 Task: Create a due date automation trigger when advanced on, on the tuesday before a card is due add checklist with checklist "Resume" incomplete at 11:00 AM.
Action: Mouse moved to (853, 261)
Screenshot: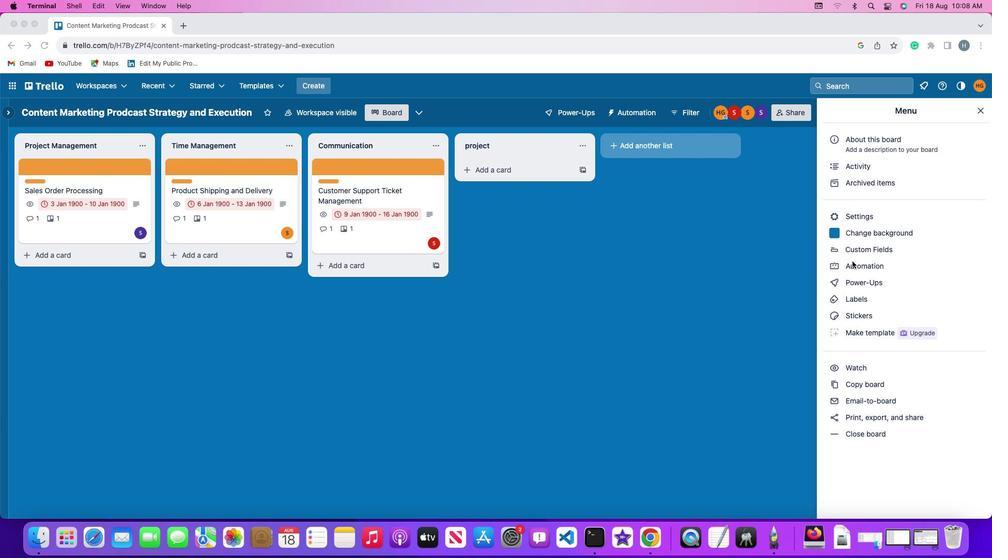 
Action: Mouse pressed left at (853, 261)
Screenshot: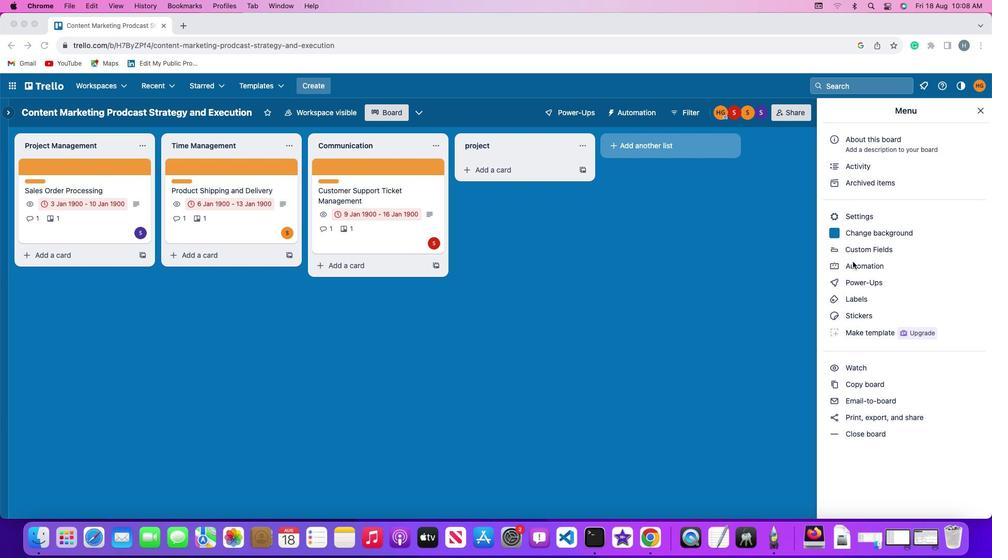
Action: Mouse moved to (853, 261)
Screenshot: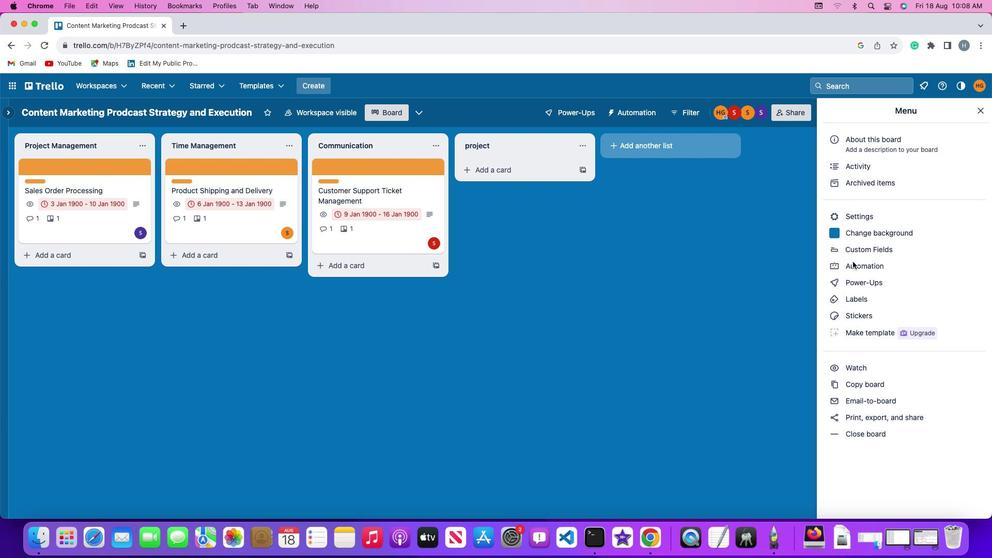 
Action: Mouse pressed left at (853, 261)
Screenshot: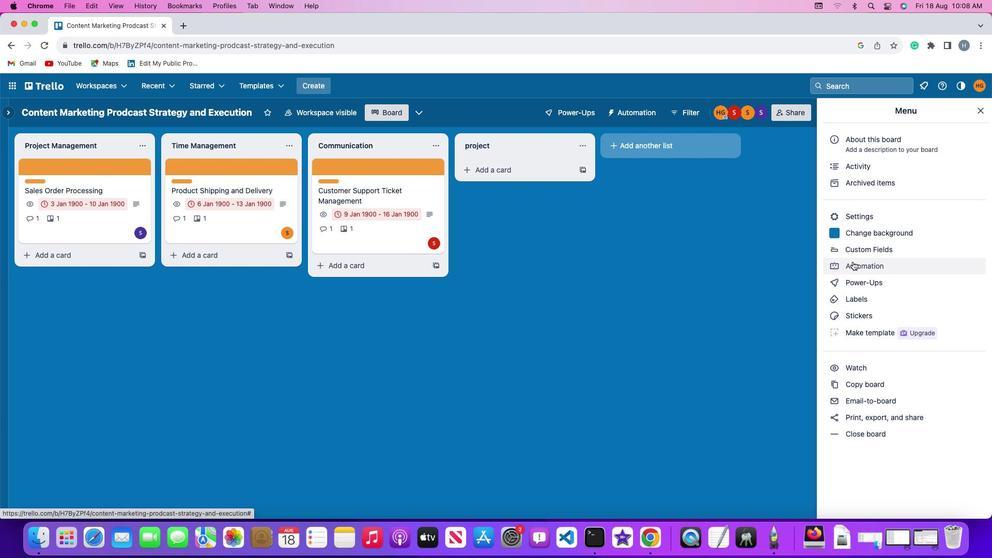 
Action: Mouse moved to (58, 242)
Screenshot: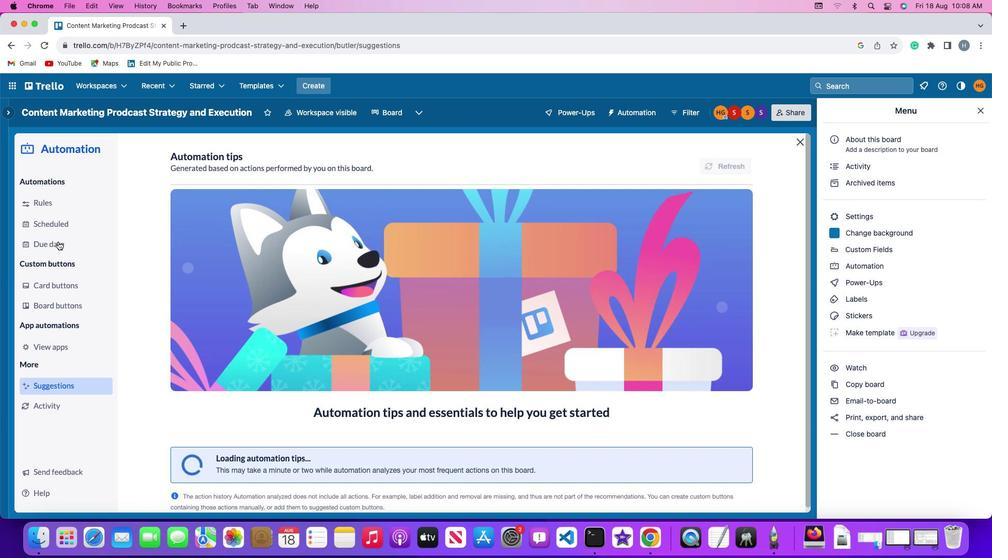
Action: Mouse pressed left at (58, 242)
Screenshot: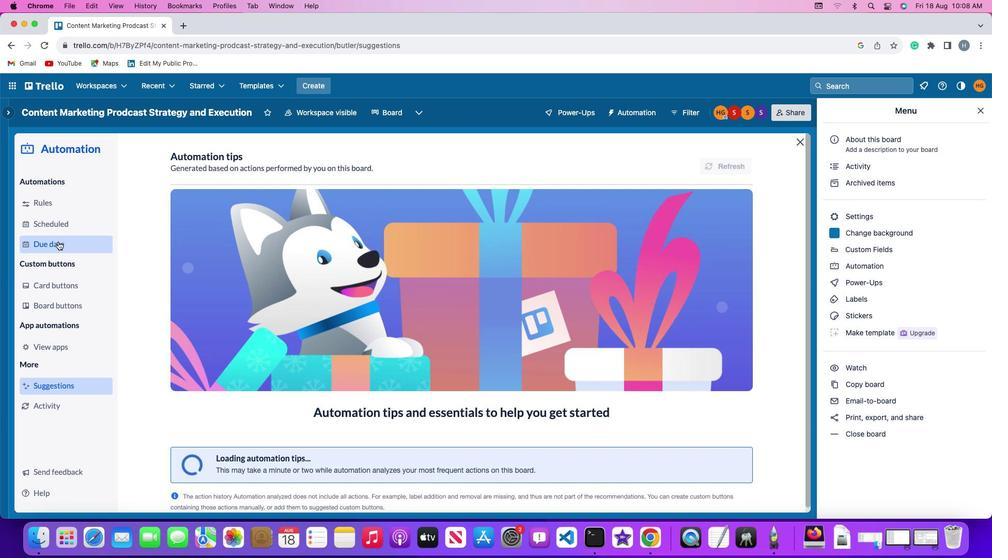 
Action: Mouse moved to (709, 159)
Screenshot: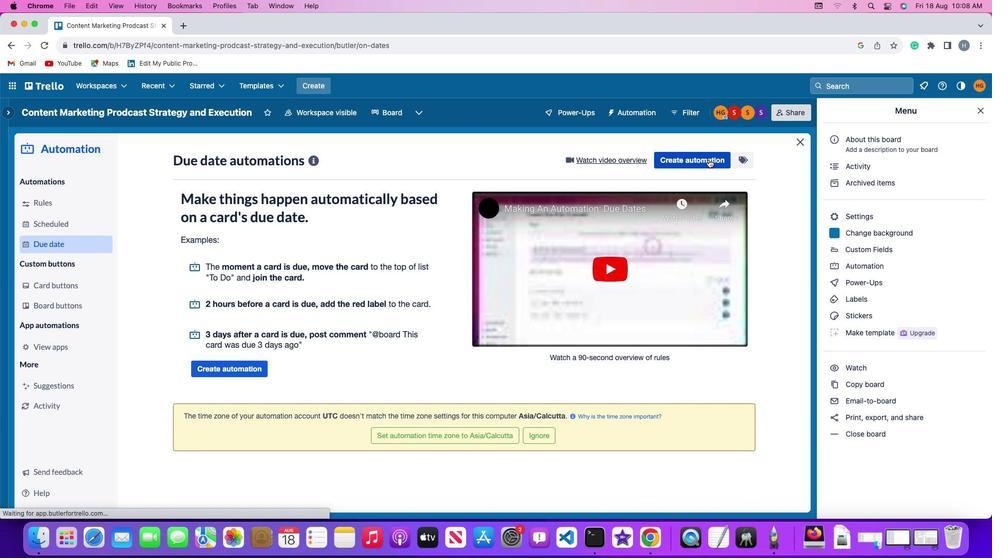 
Action: Mouse pressed left at (709, 159)
Screenshot: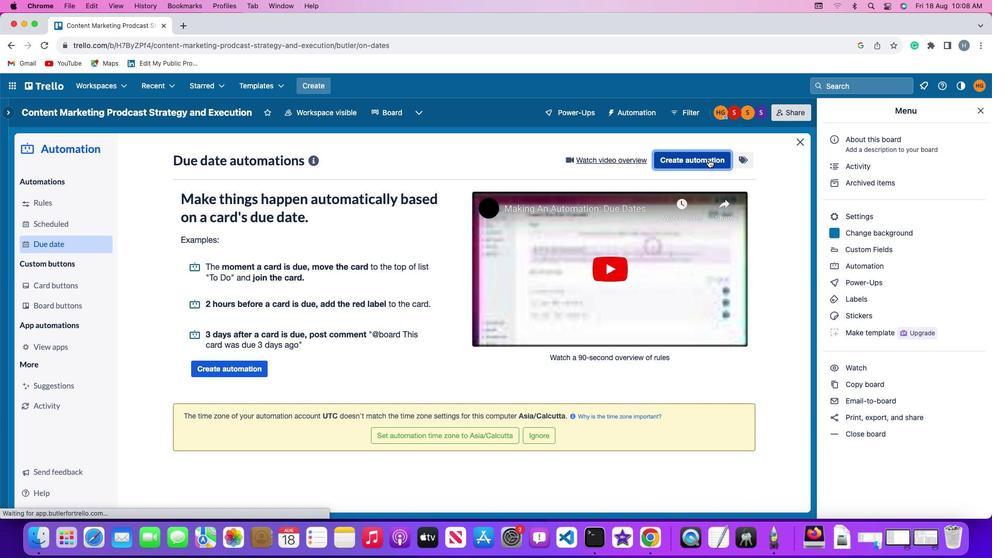 
Action: Mouse moved to (189, 262)
Screenshot: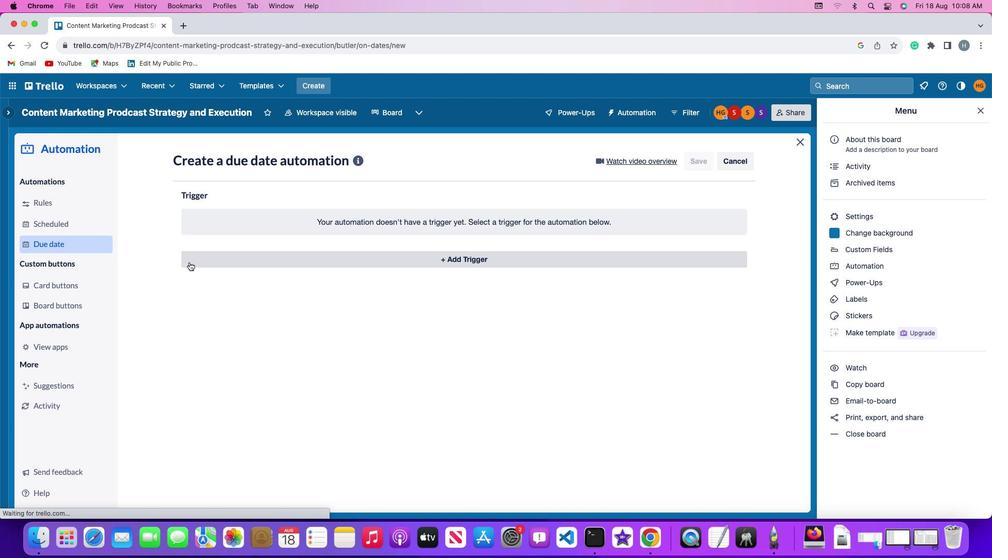 
Action: Mouse pressed left at (189, 262)
Screenshot: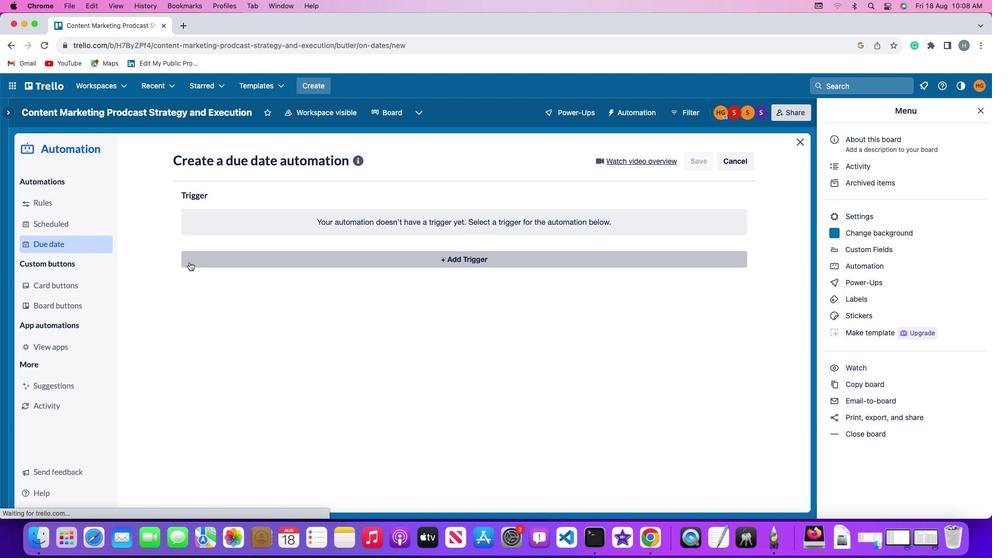 
Action: Mouse moved to (223, 447)
Screenshot: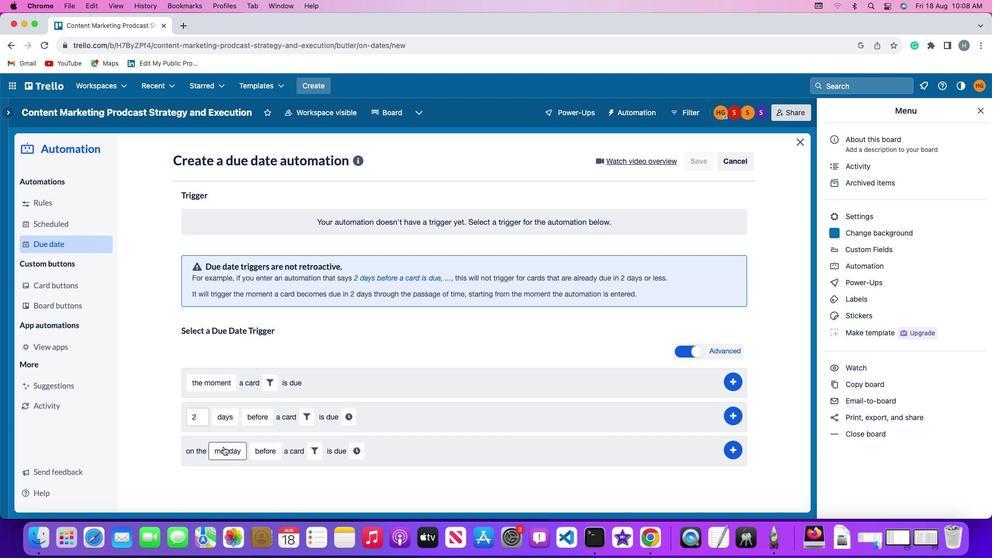 
Action: Mouse pressed left at (223, 447)
Screenshot: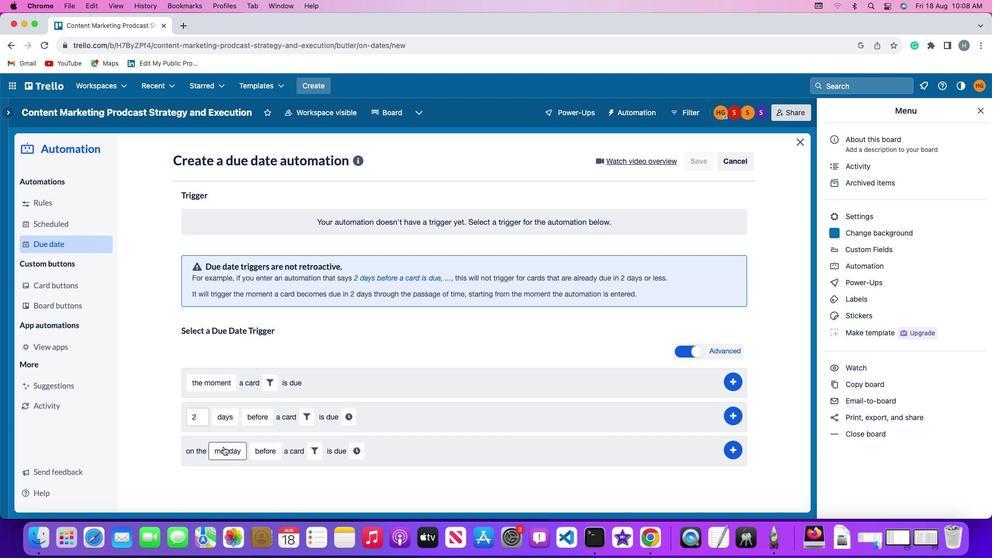 
Action: Mouse moved to (243, 330)
Screenshot: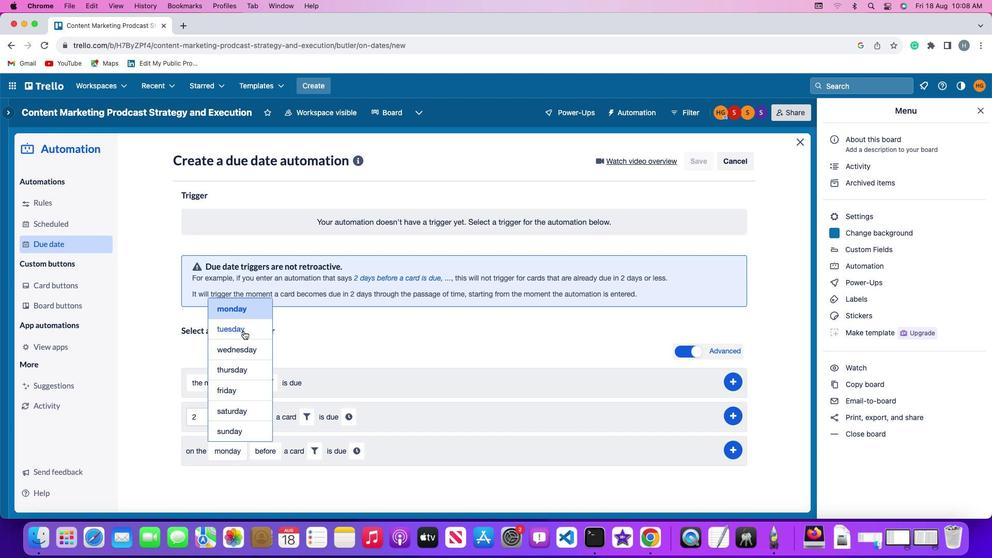 
Action: Mouse pressed left at (243, 330)
Screenshot: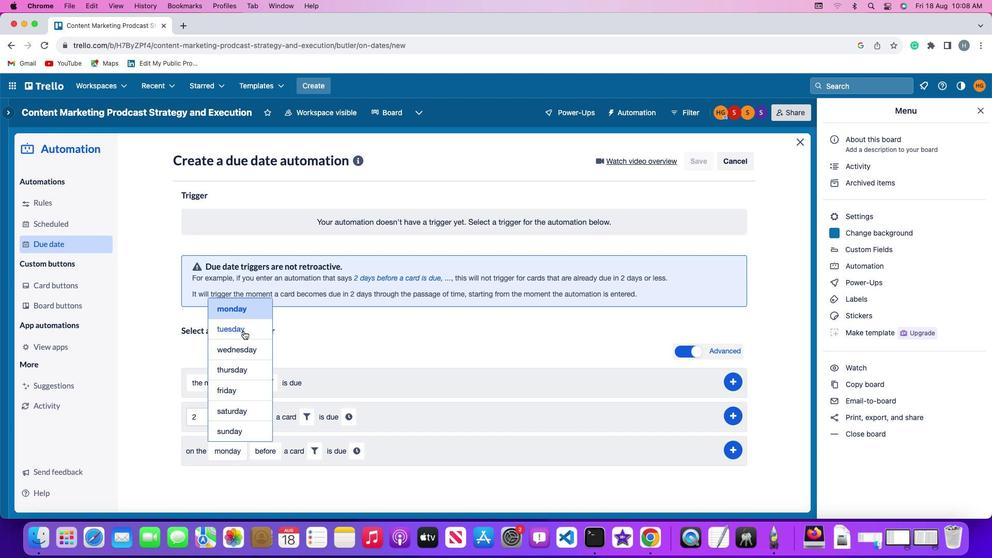 
Action: Mouse moved to (259, 445)
Screenshot: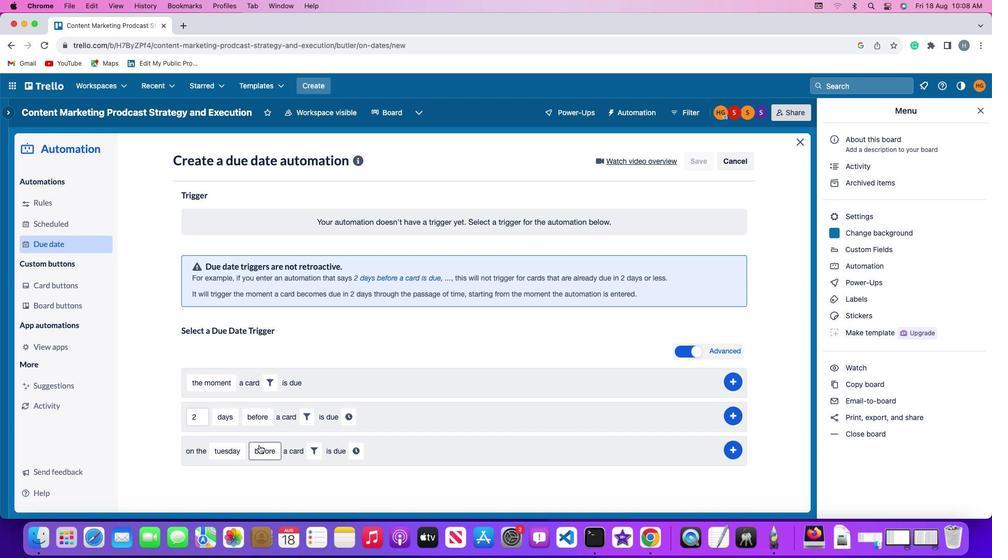 
Action: Mouse pressed left at (259, 445)
Screenshot: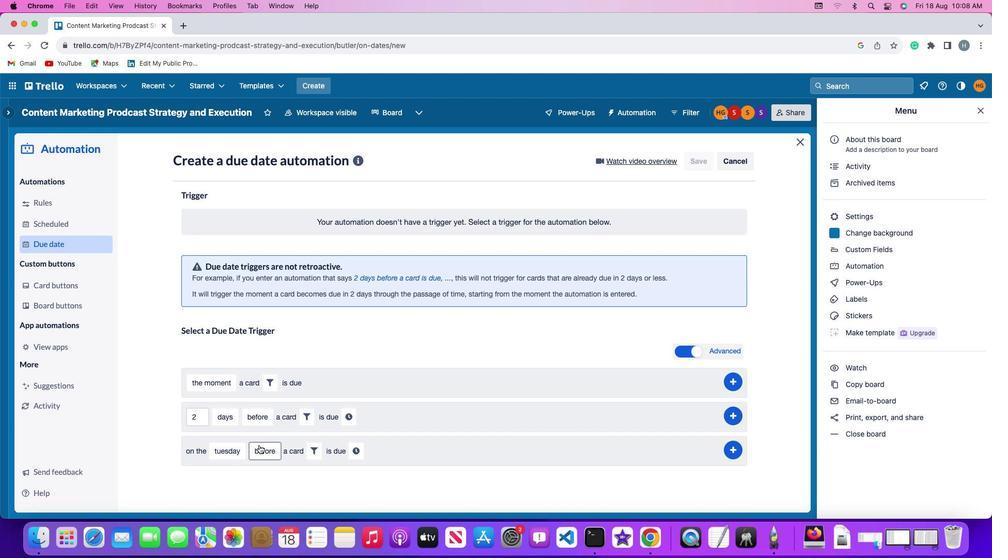 
Action: Mouse moved to (278, 369)
Screenshot: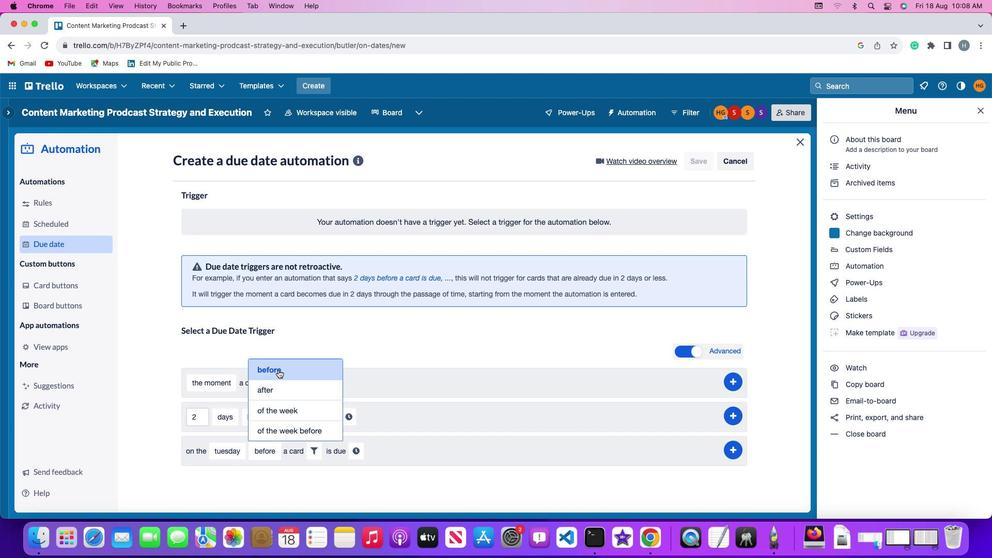 
Action: Mouse pressed left at (278, 369)
Screenshot: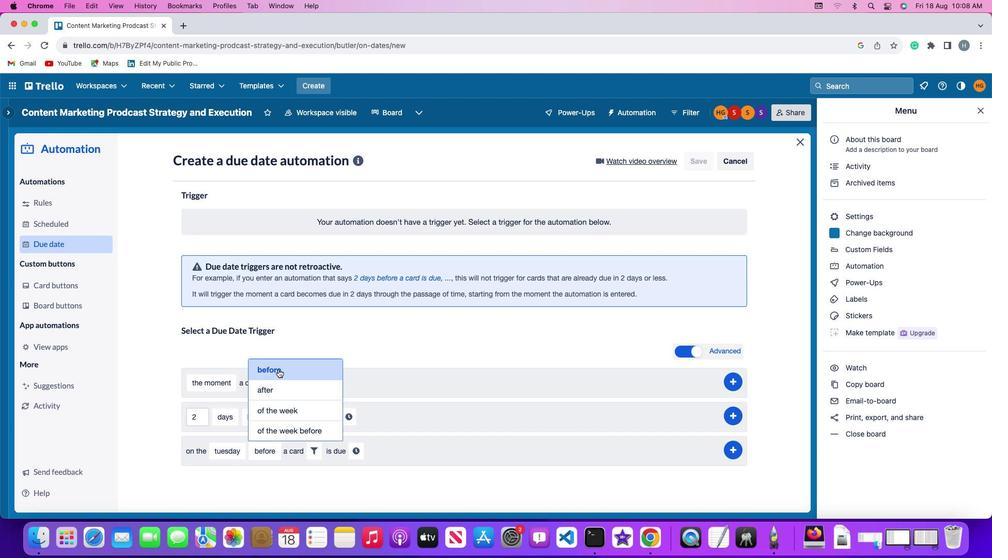 
Action: Mouse moved to (312, 448)
Screenshot: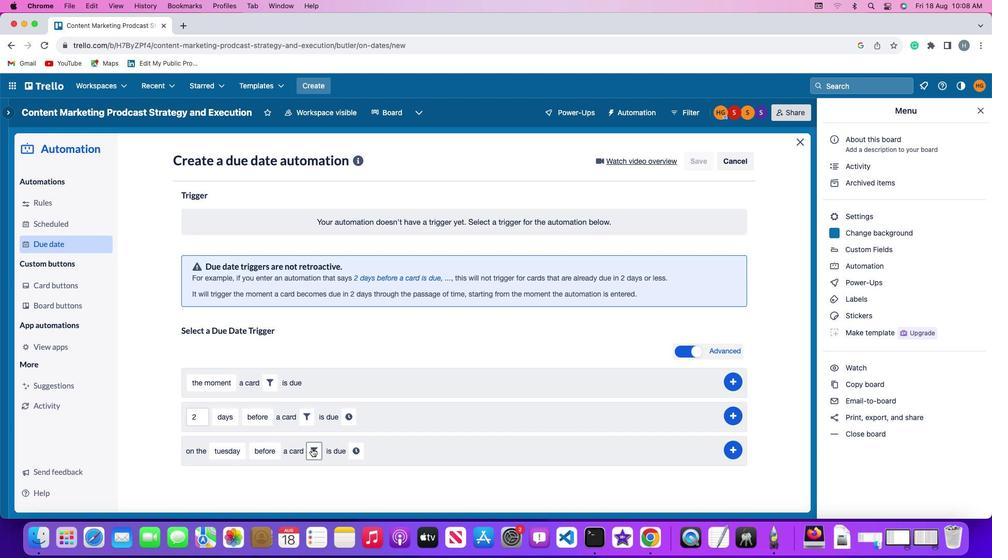 
Action: Mouse pressed left at (312, 448)
Screenshot: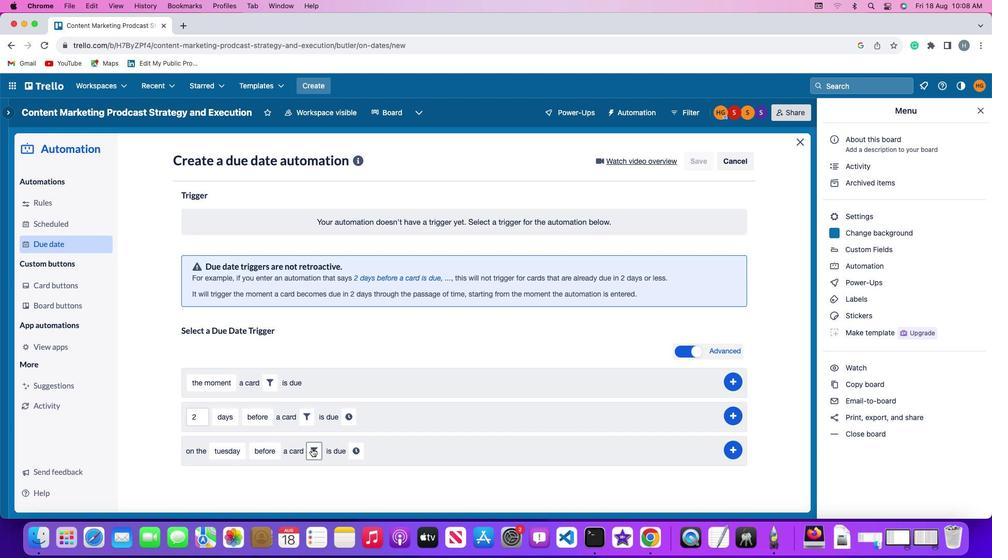 
Action: Mouse moved to (401, 481)
Screenshot: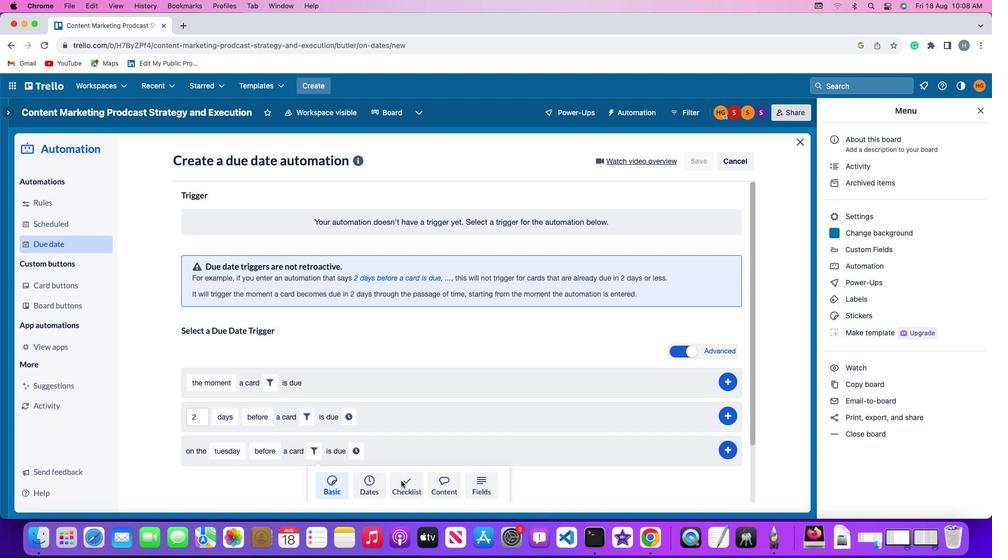 
Action: Mouse pressed left at (401, 481)
Screenshot: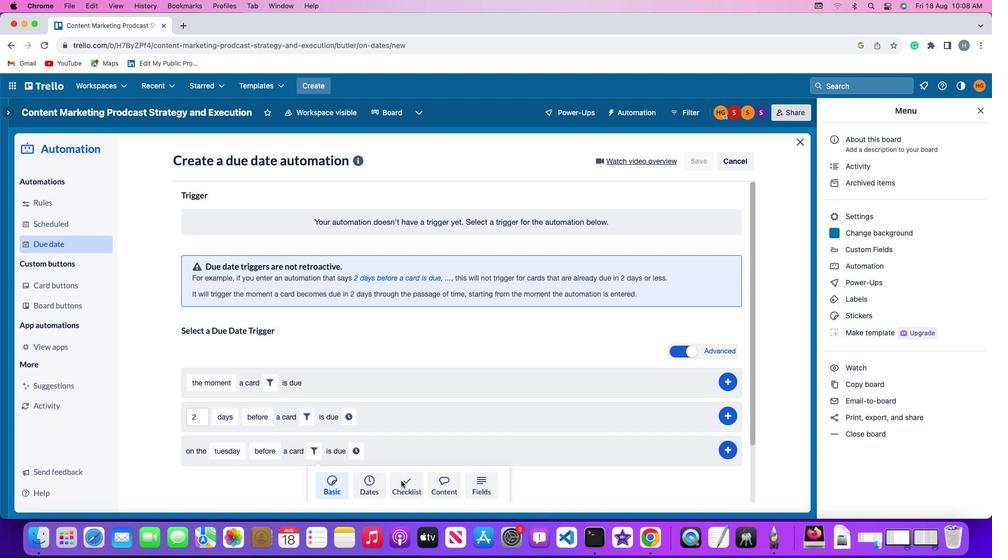 
Action: Mouse moved to (262, 461)
Screenshot: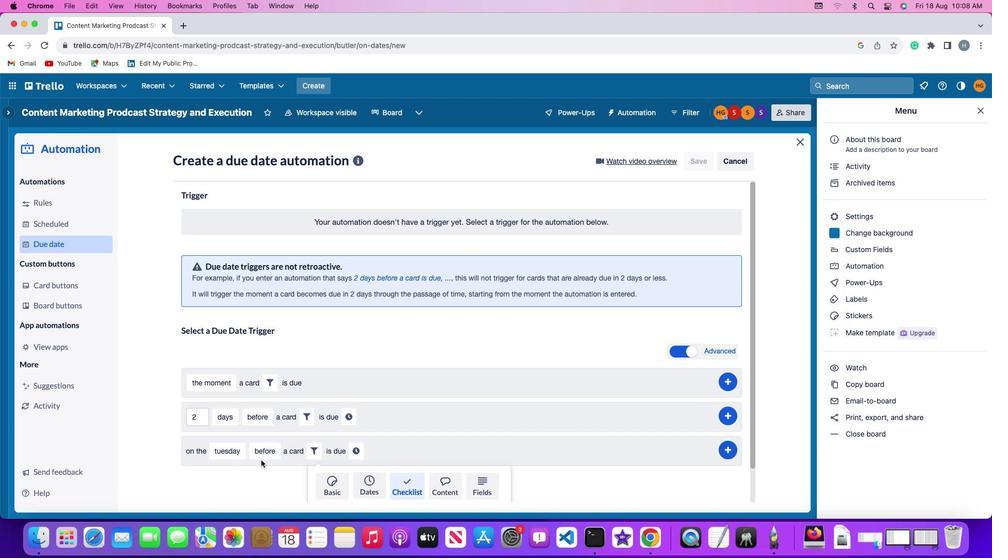 
Action: Mouse scrolled (262, 461) with delta (0, 0)
Screenshot: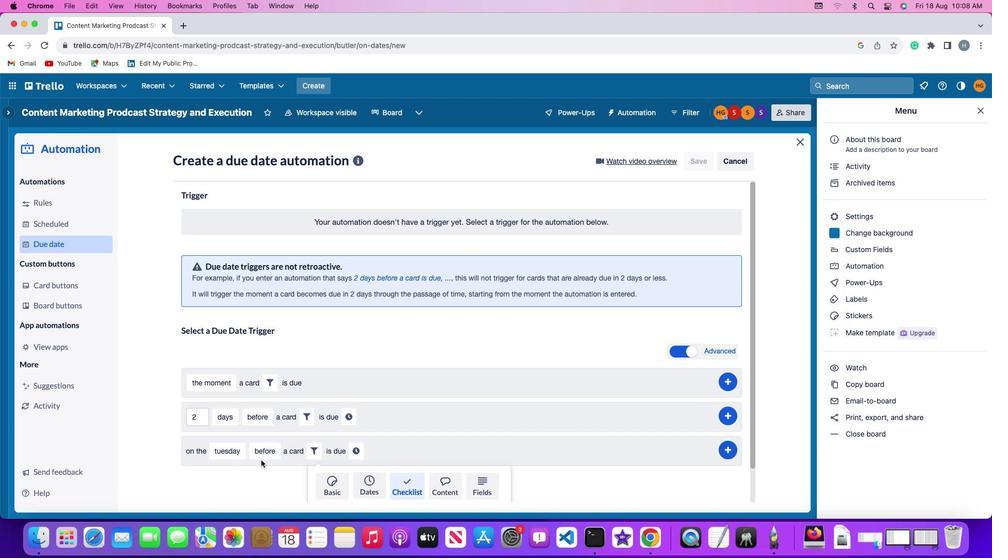 
Action: Mouse moved to (262, 461)
Screenshot: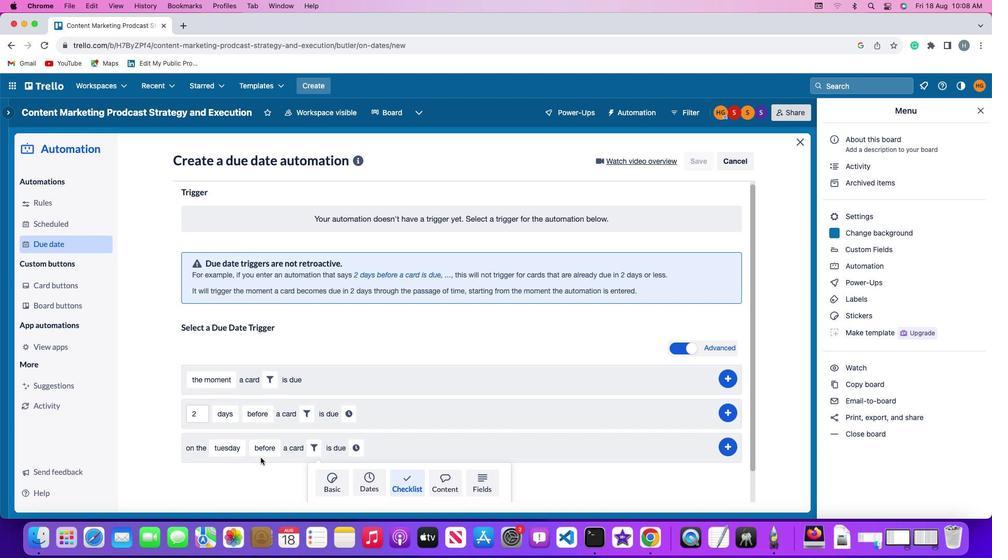
Action: Mouse scrolled (262, 461) with delta (0, 0)
Screenshot: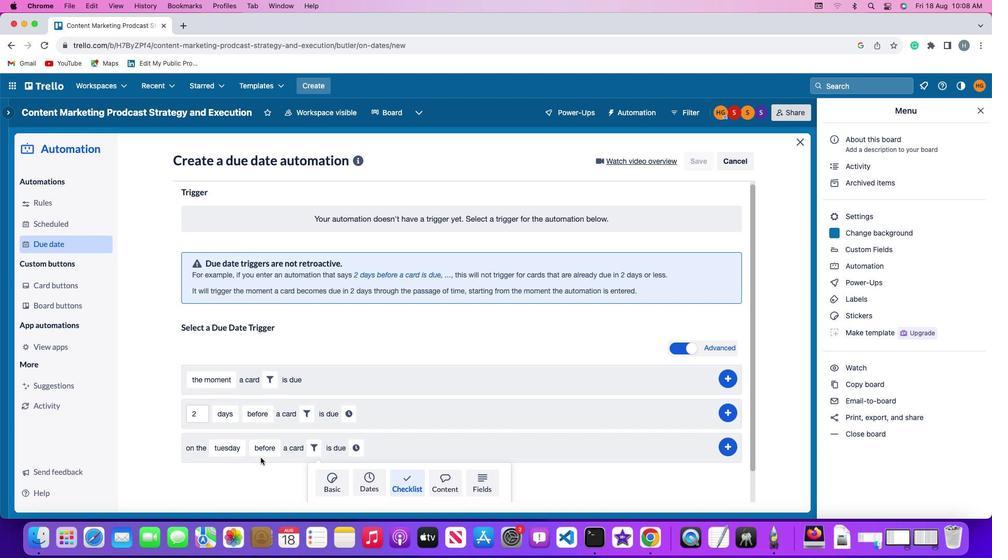 
Action: Mouse moved to (262, 461)
Screenshot: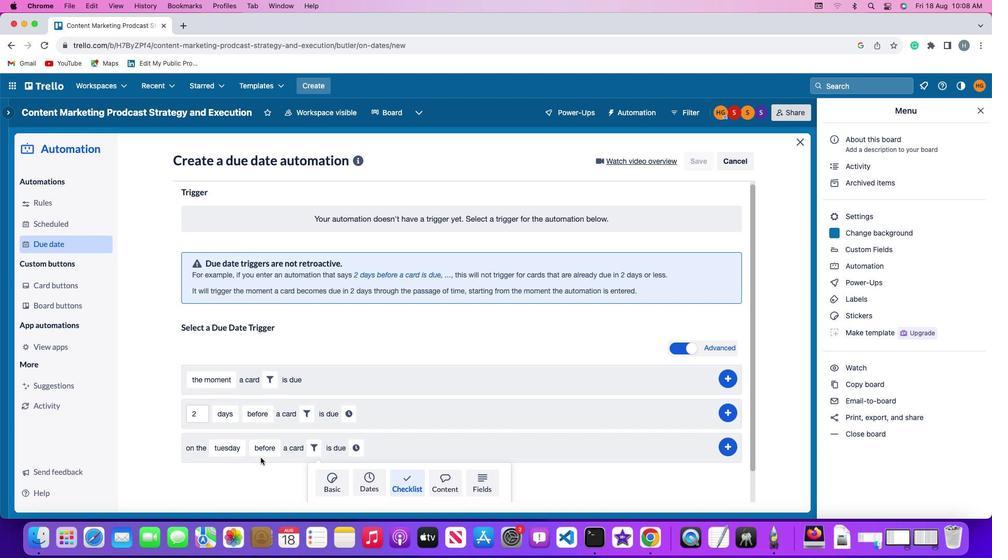 
Action: Mouse scrolled (262, 461) with delta (0, -2)
Screenshot: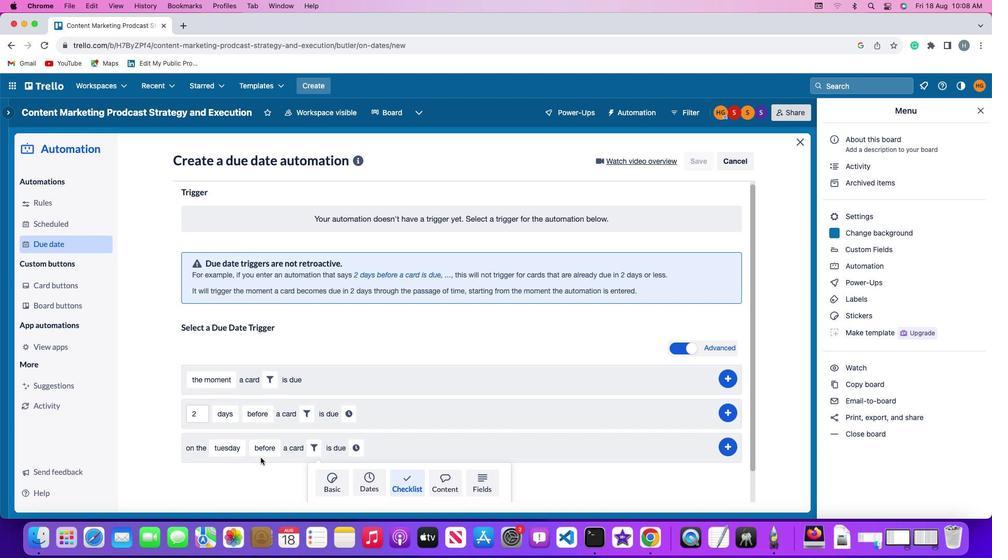 
Action: Mouse moved to (261, 460)
Screenshot: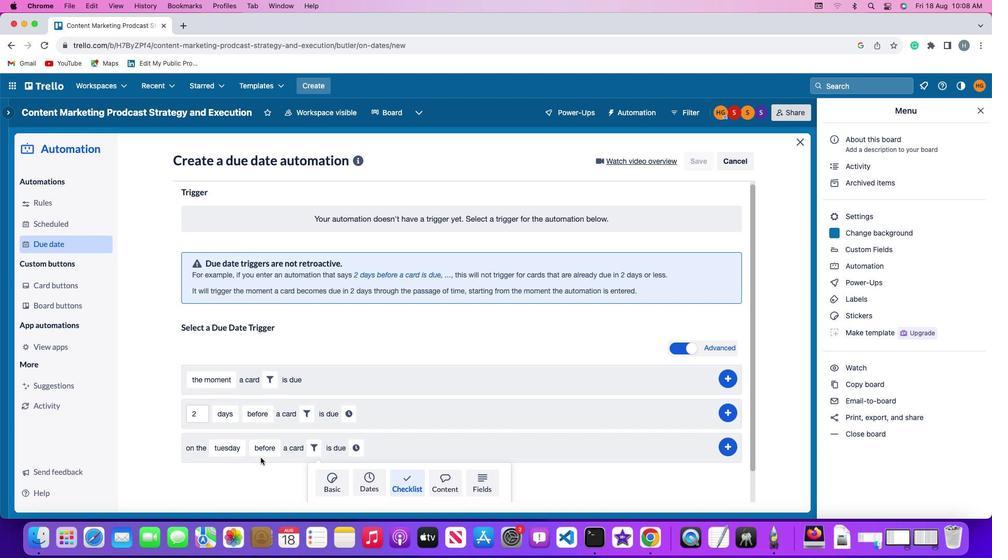
Action: Mouse scrolled (261, 460) with delta (0, -2)
Screenshot: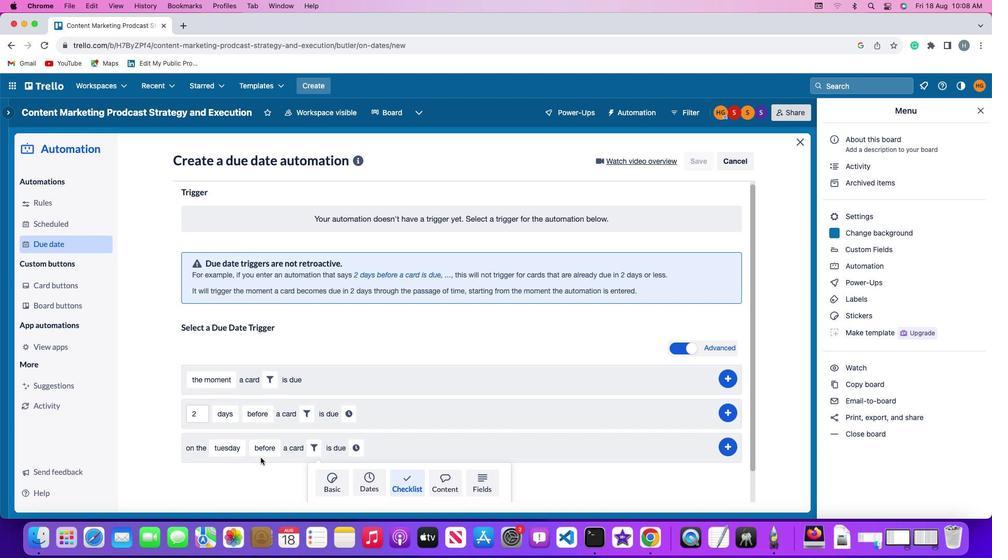 
Action: Mouse moved to (261, 460)
Screenshot: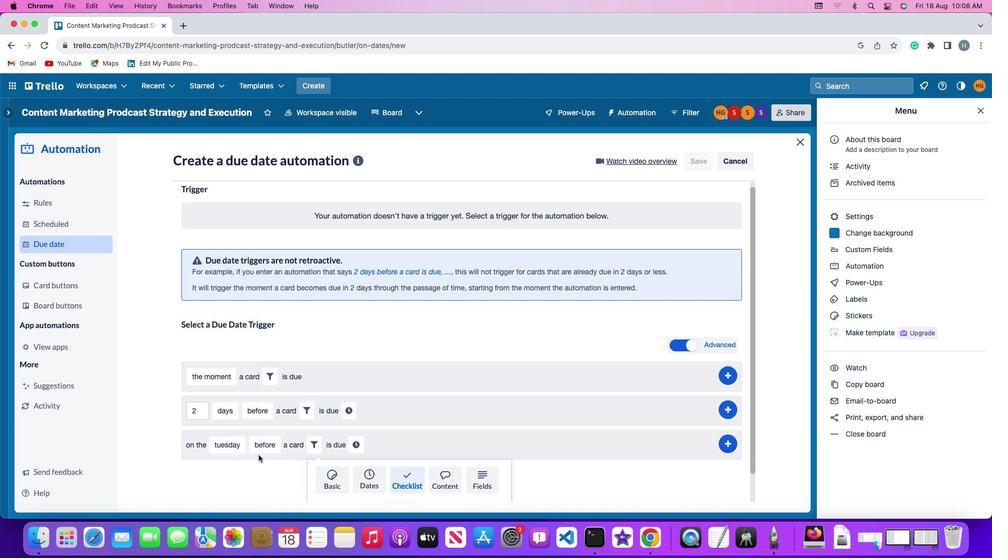 
Action: Mouse scrolled (261, 460) with delta (0, -3)
Screenshot: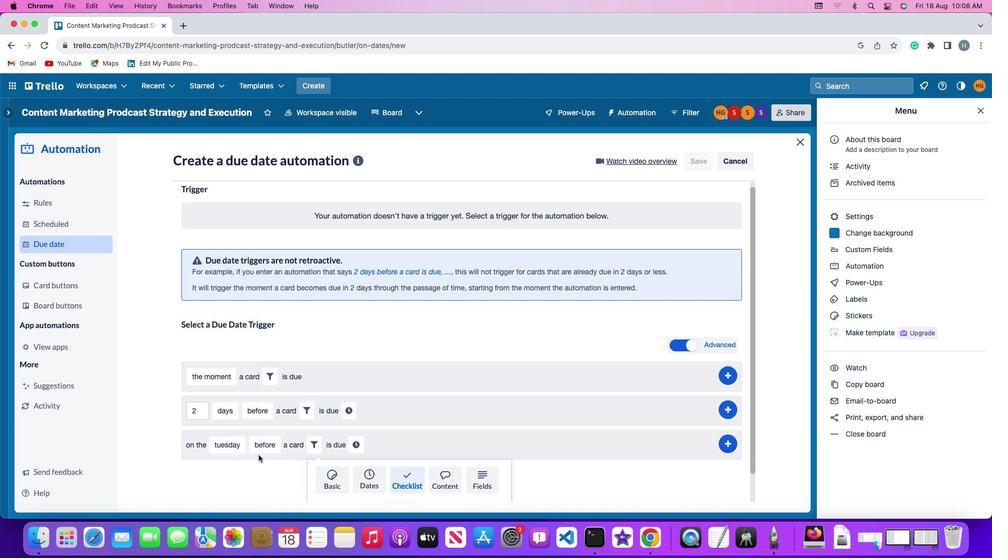 
Action: Mouse moved to (260, 456)
Screenshot: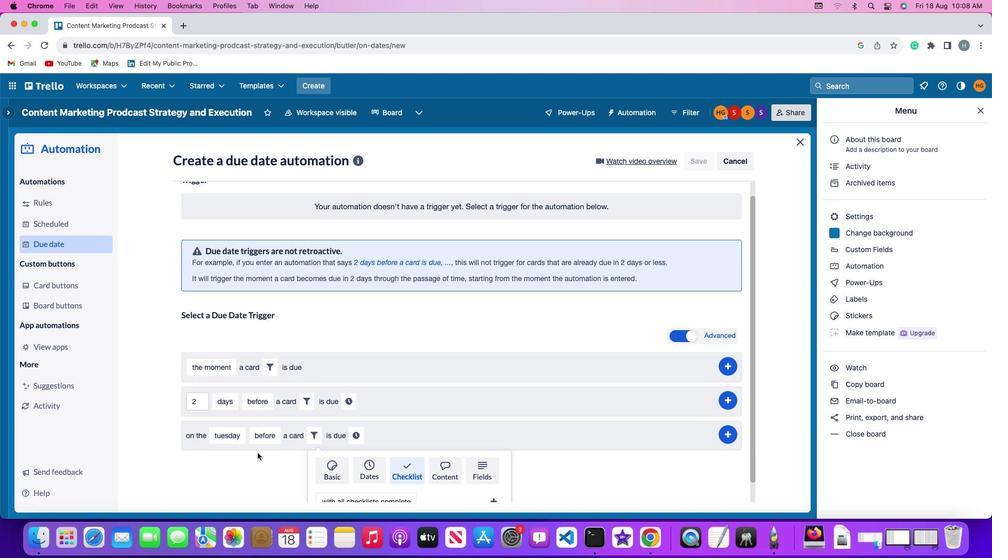 
Action: Mouse scrolled (260, 456) with delta (0, -3)
Screenshot: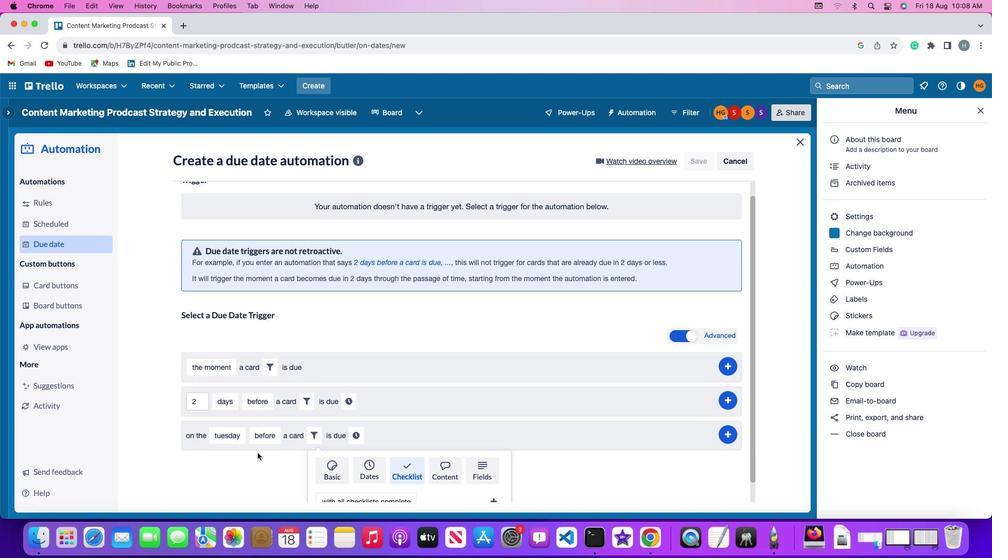 
Action: Mouse moved to (257, 452)
Screenshot: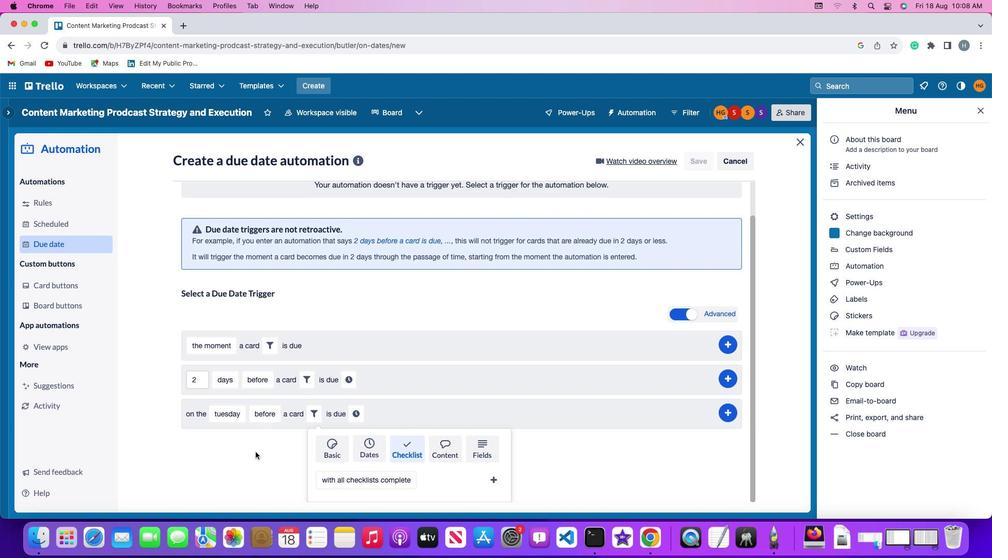 
Action: Mouse scrolled (257, 452) with delta (0, 0)
Screenshot: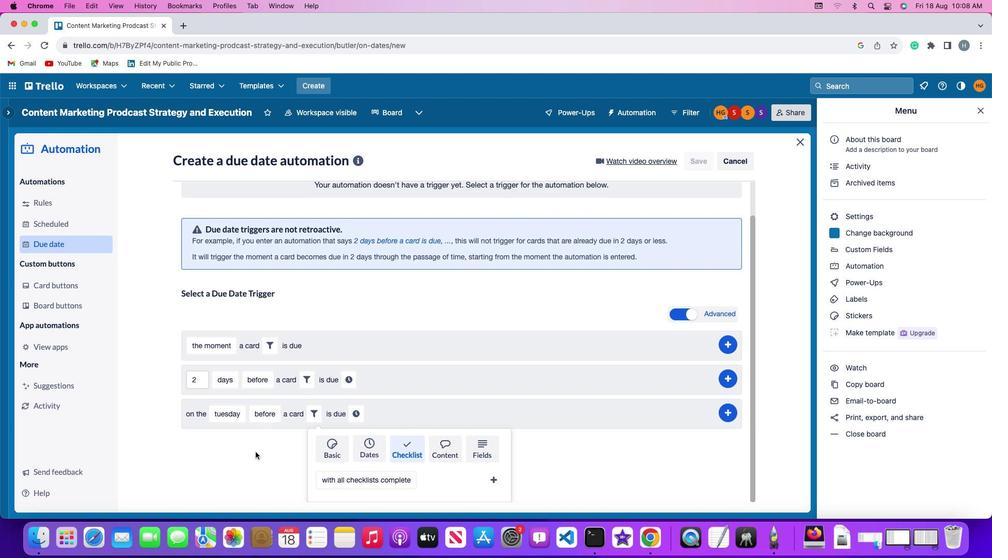 
Action: Mouse moved to (255, 452)
Screenshot: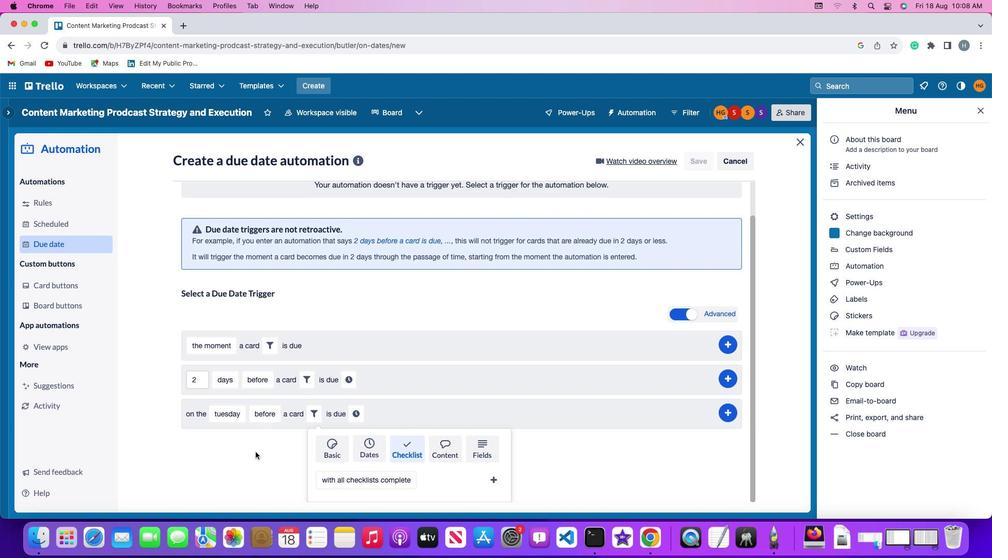 
Action: Mouse scrolled (255, 452) with delta (0, 0)
Screenshot: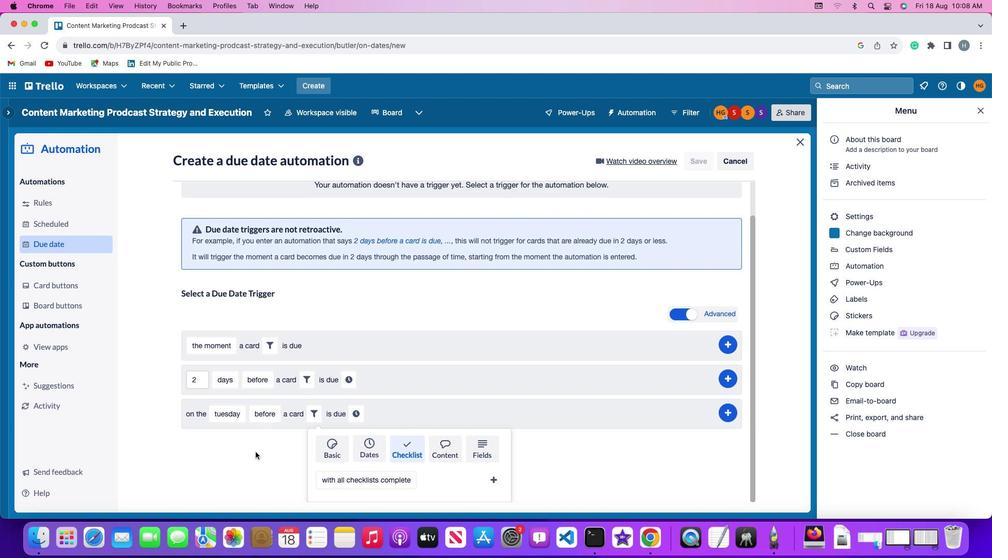 
Action: Mouse moved to (255, 452)
Screenshot: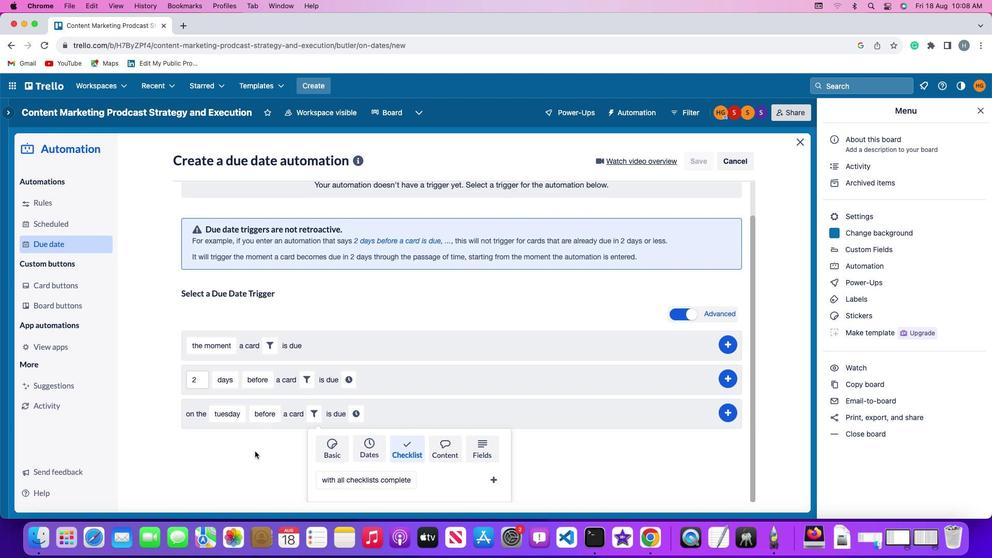 
Action: Mouse scrolled (255, 452) with delta (0, -1)
Screenshot: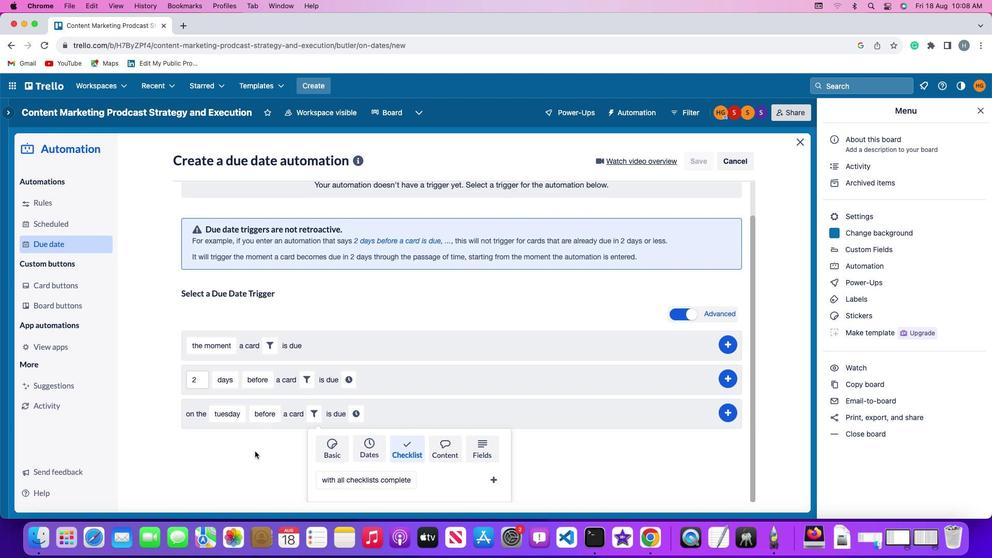 
Action: Mouse moved to (254, 451)
Screenshot: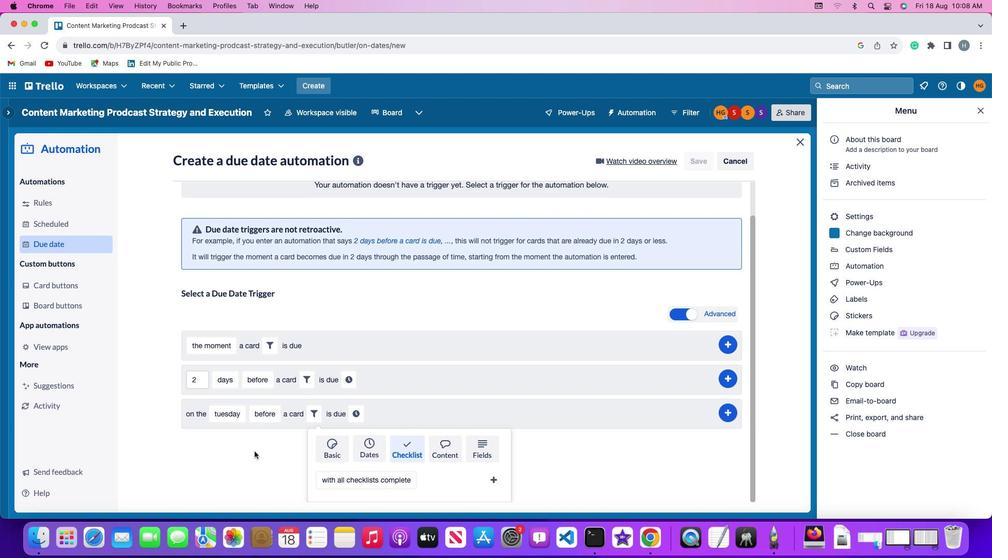 
Action: Mouse scrolled (254, 451) with delta (0, -2)
Screenshot: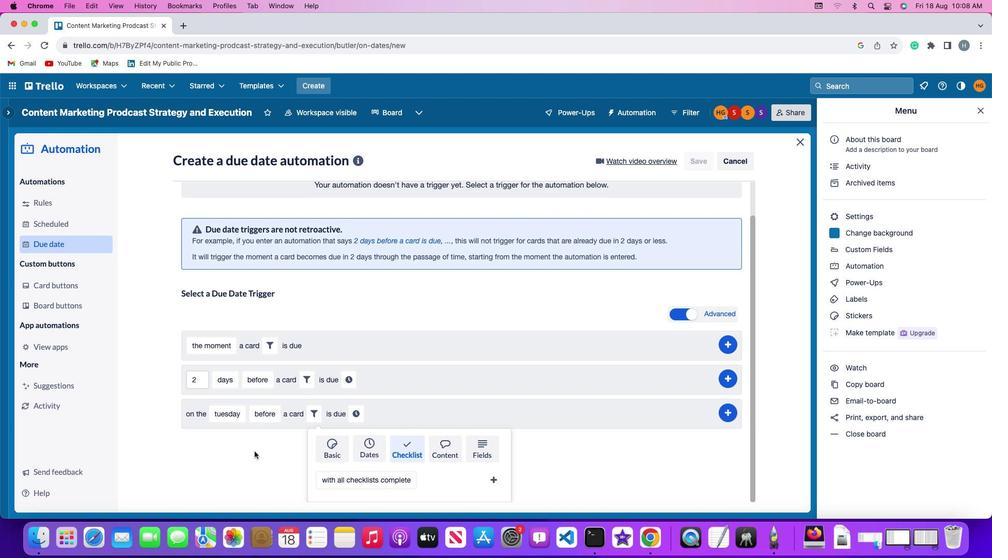 
Action: Mouse moved to (337, 483)
Screenshot: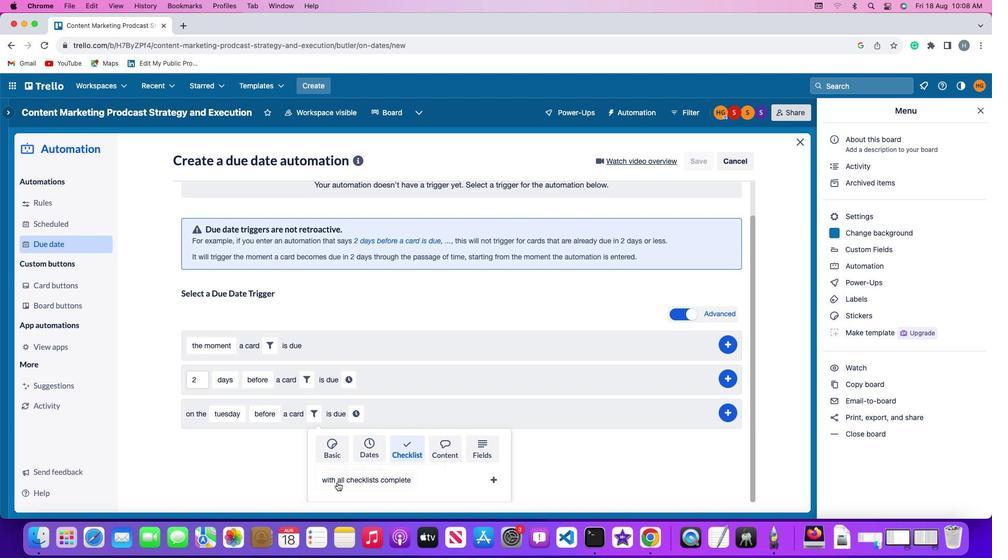 
Action: Mouse pressed left at (337, 483)
Screenshot: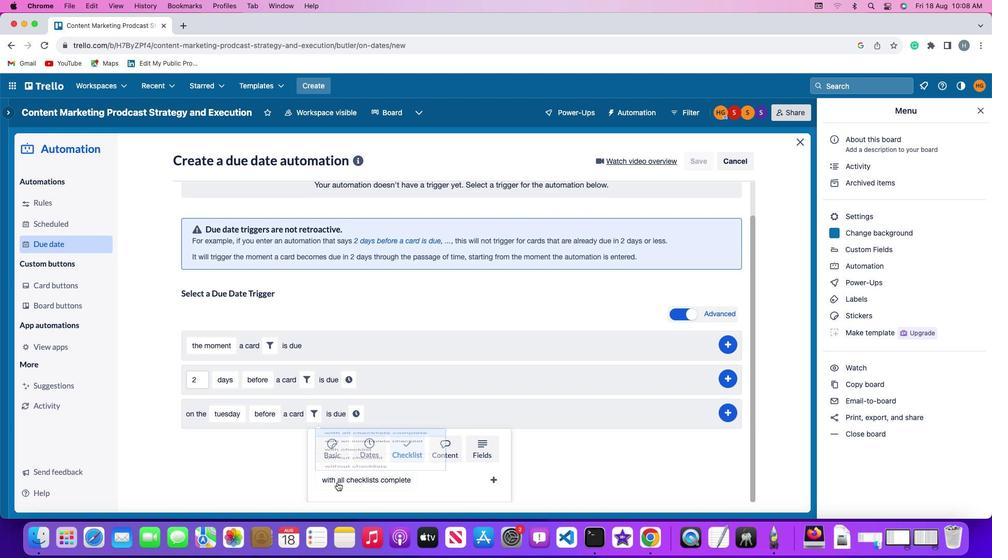 
Action: Mouse moved to (347, 421)
Screenshot: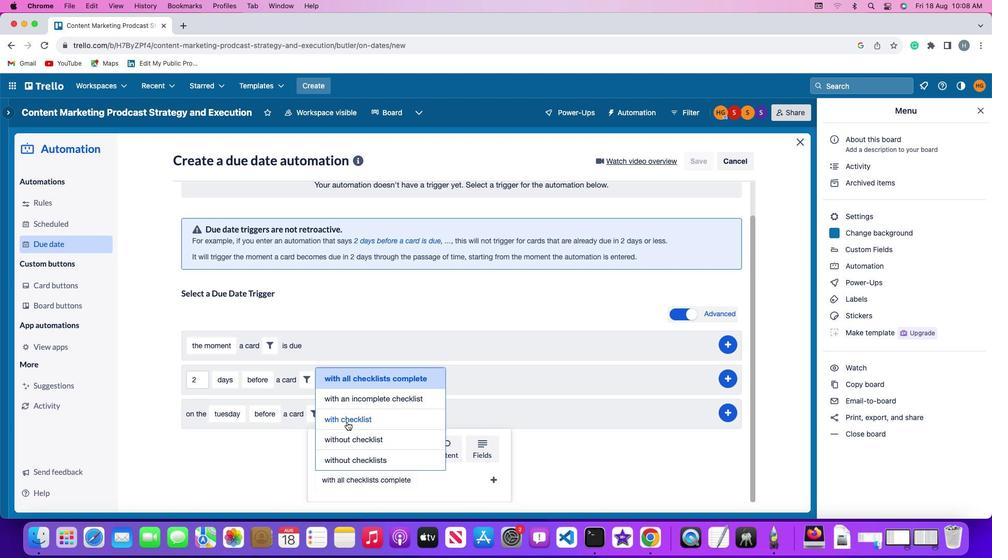 
Action: Mouse pressed left at (347, 421)
Screenshot: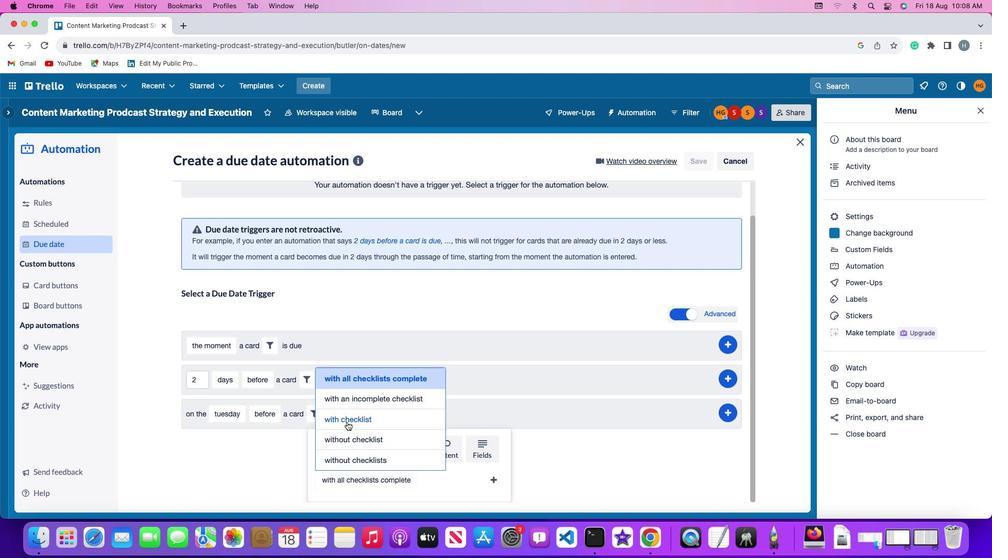 
Action: Mouse moved to (399, 479)
Screenshot: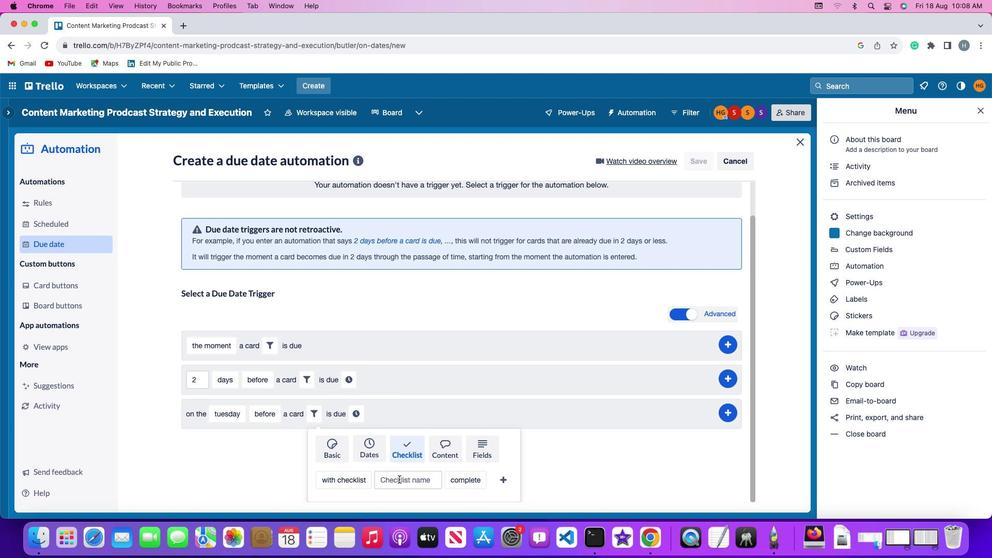
Action: Mouse pressed left at (399, 479)
Screenshot: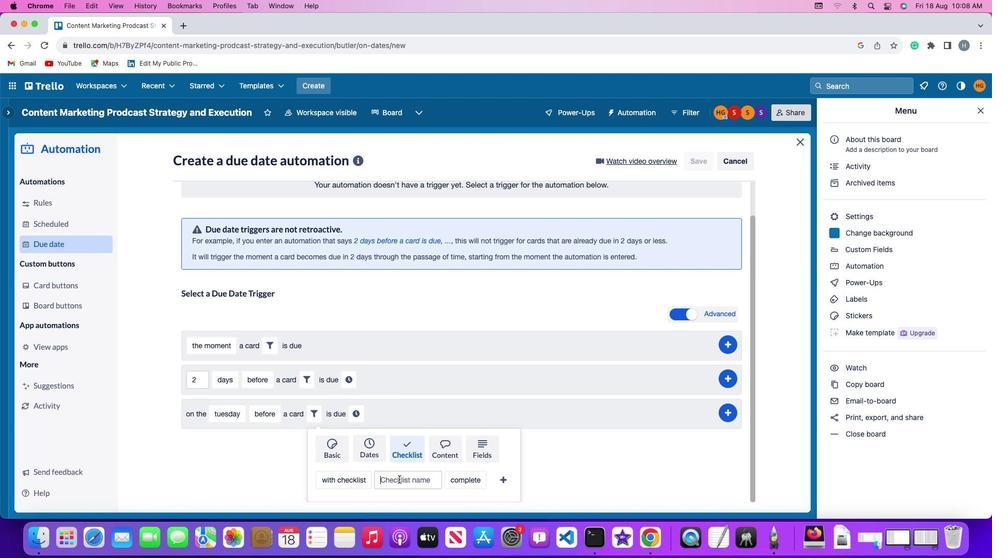 
Action: Key pressed Key.shift'R''e''s''u''m''e'
Screenshot: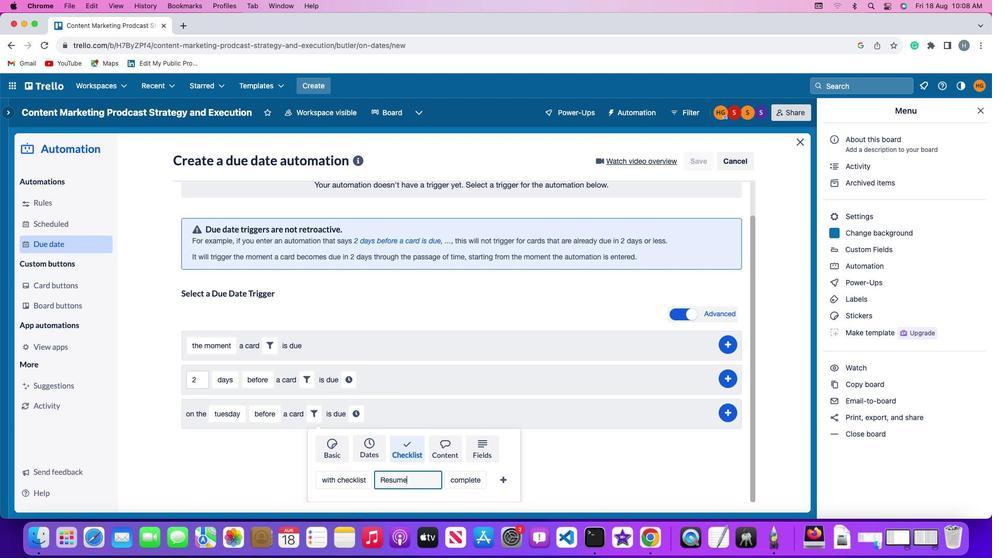 
Action: Mouse moved to (465, 479)
Screenshot: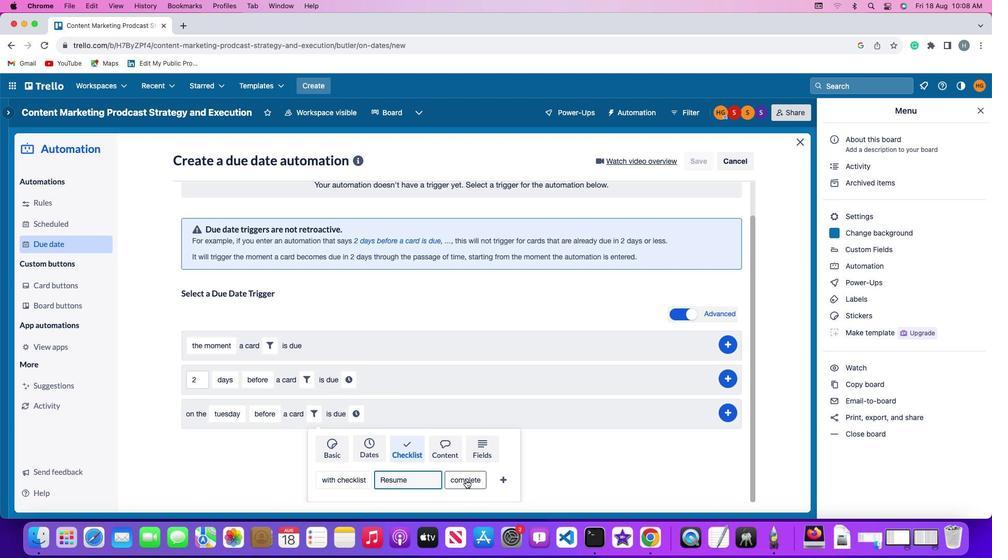 
Action: Mouse pressed left at (465, 479)
Screenshot: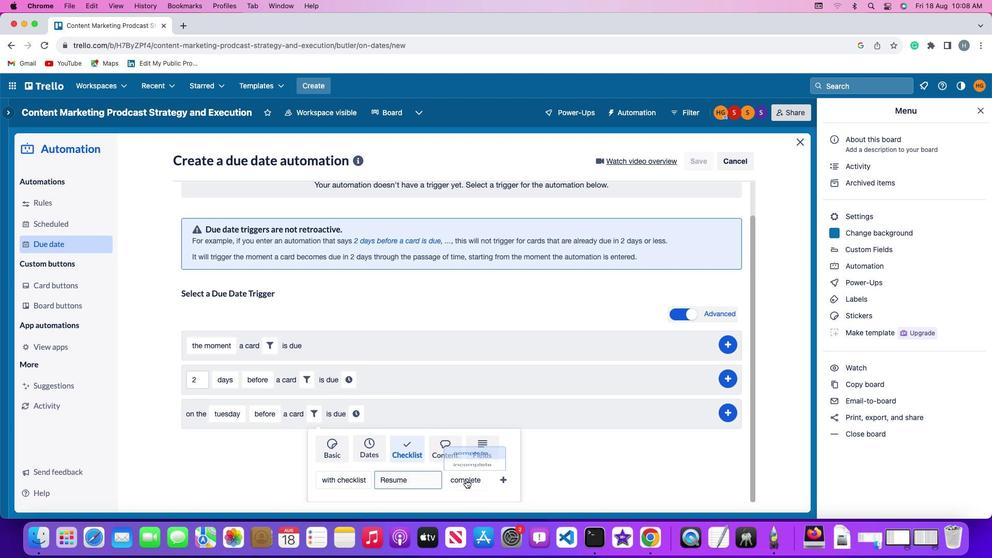 
Action: Mouse moved to (468, 459)
Screenshot: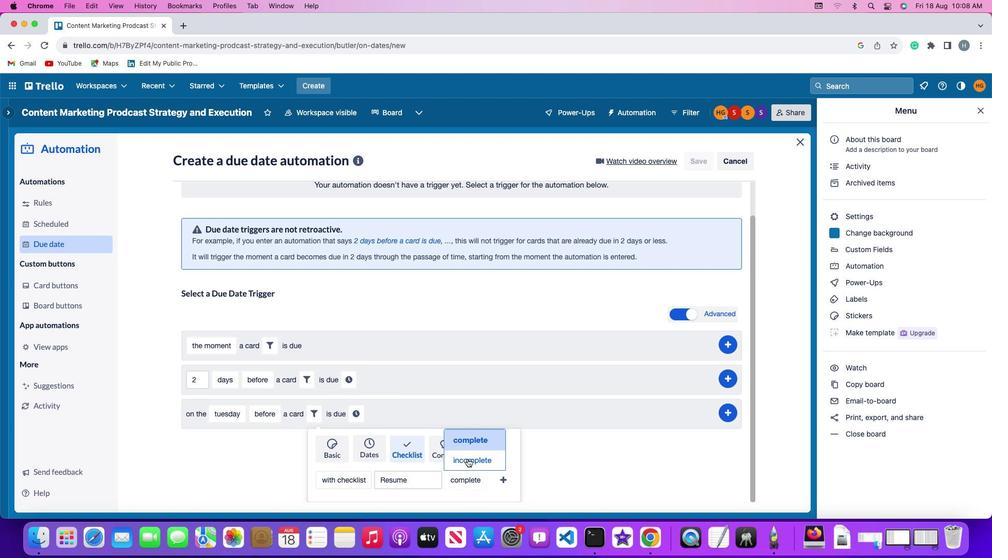 
Action: Mouse pressed left at (468, 459)
Screenshot: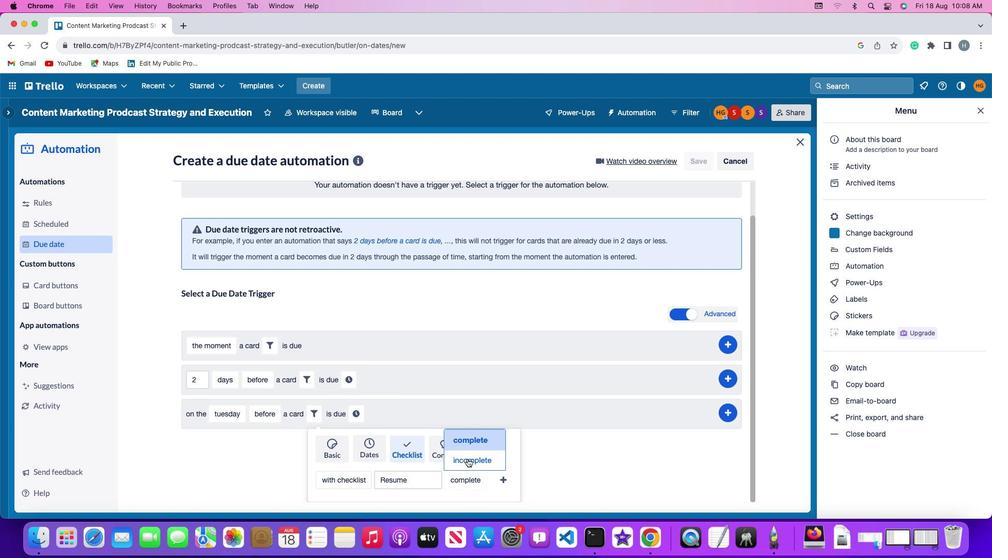 
Action: Mouse moved to (511, 478)
Screenshot: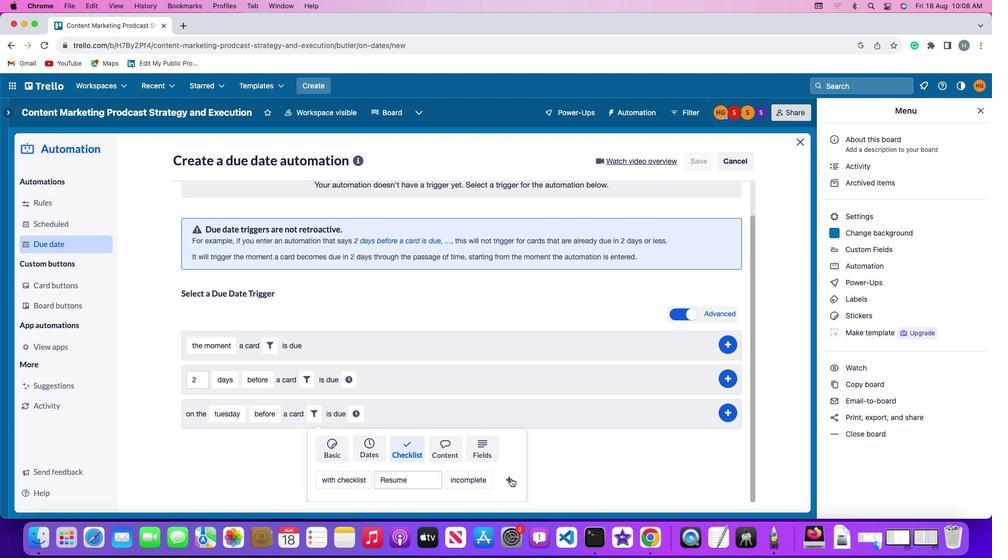 
Action: Mouse pressed left at (511, 478)
Screenshot: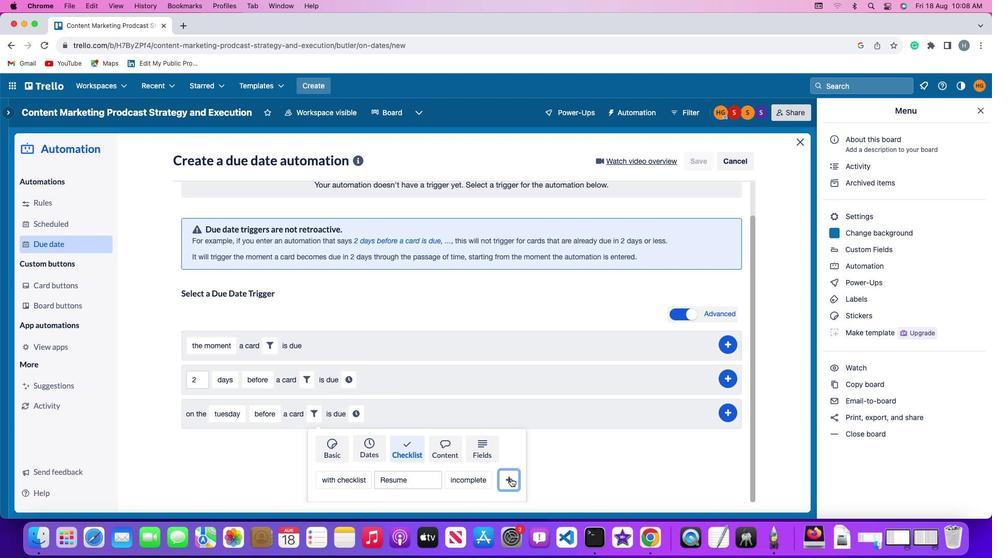 
Action: Mouse moved to (495, 452)
Screenshot: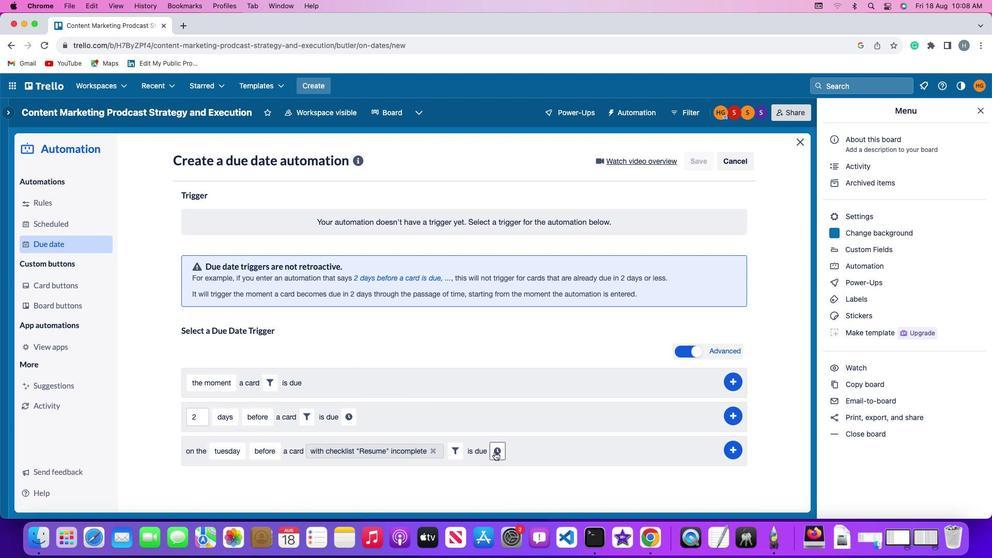
Action: Mouse pressed left at (495, 452)
Screenshot: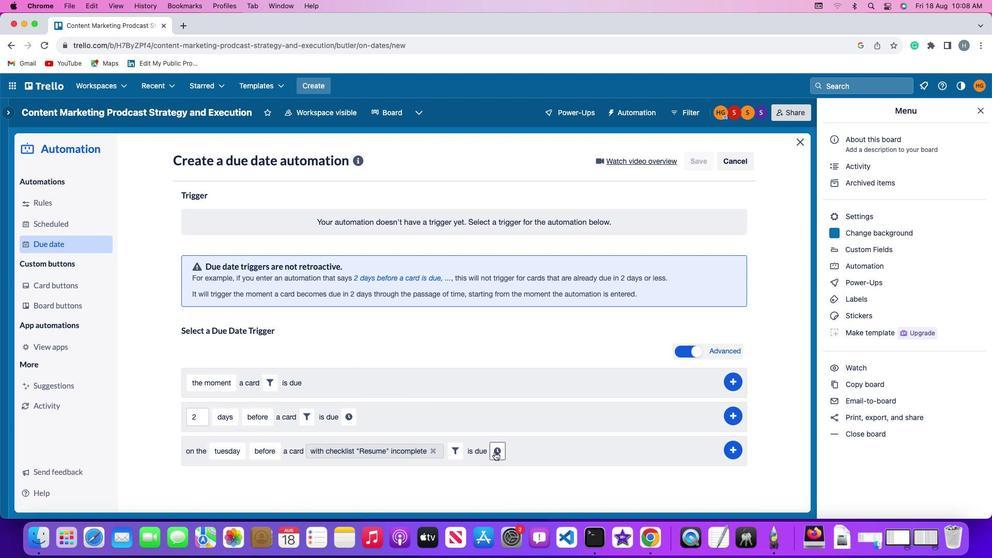 
Action: Mouse moved to (518, 453)
Screenshot: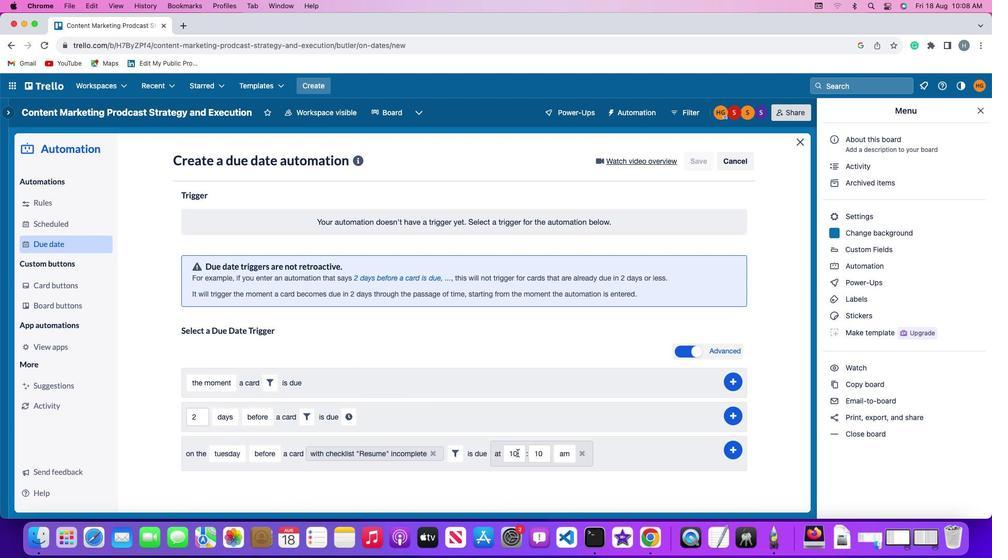 
Action: Mouse pressed left at (518, 453)
Screenshot: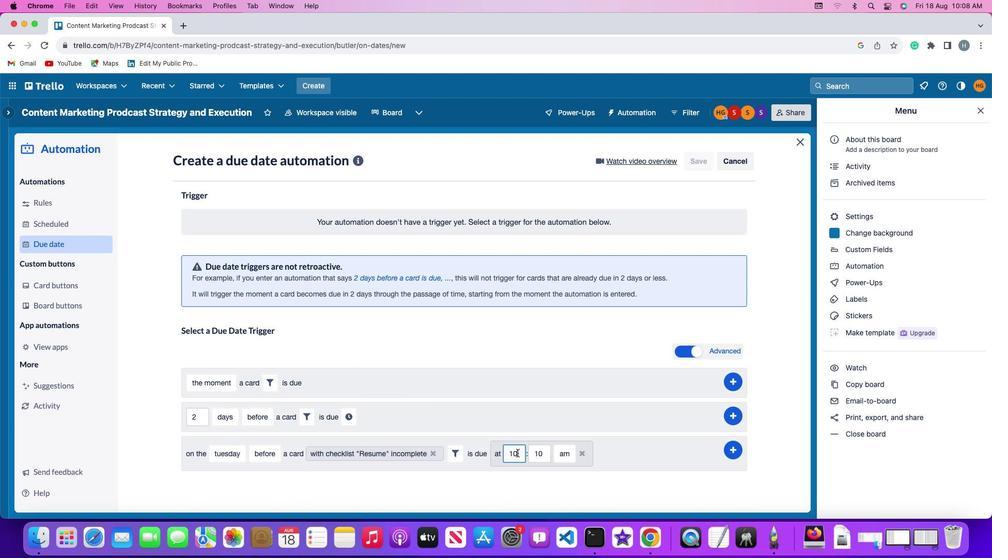 
Action: Key pressed Key.backspaceKey.backspace'1''1'
Screenshot: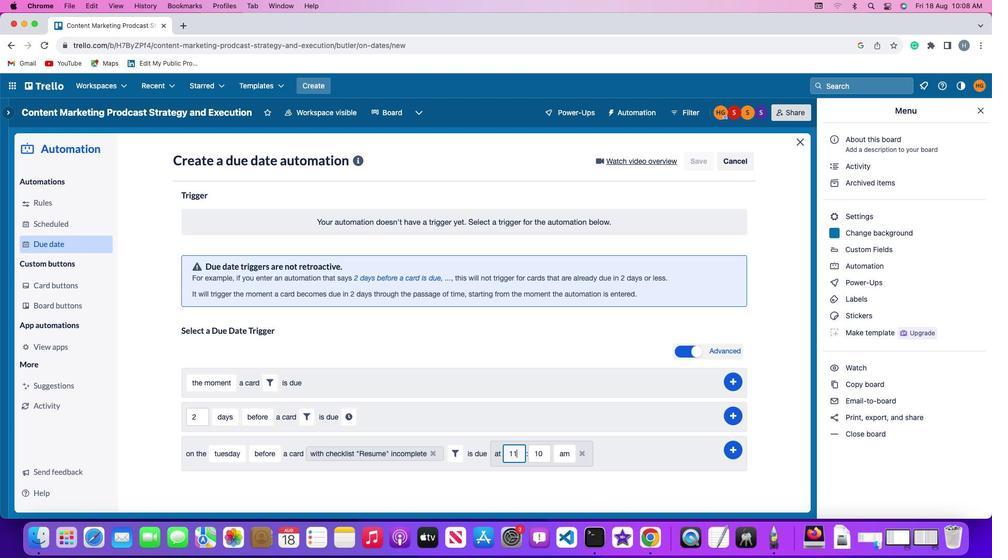 
Action: Mouse moved to (545, 453)
Screenshot: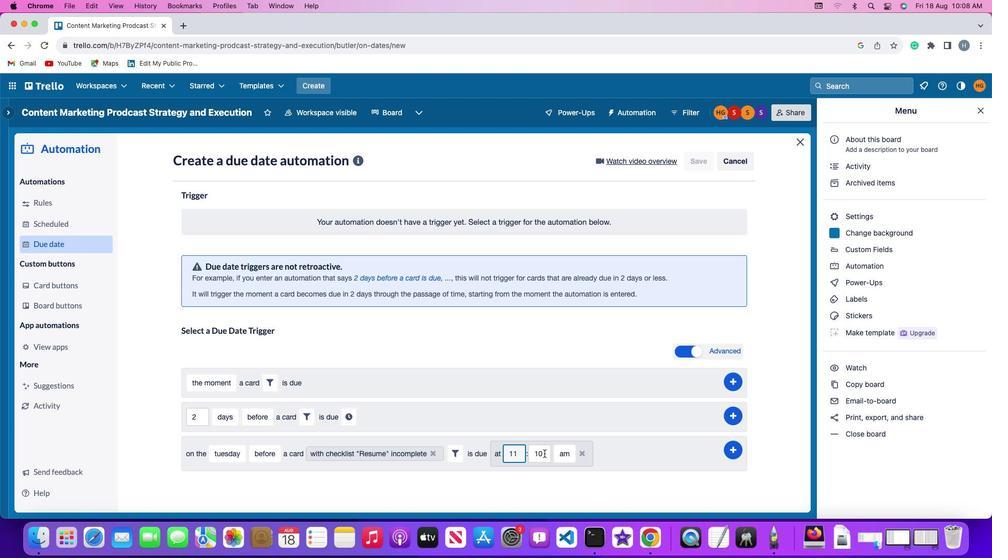 
Action: Mouse pressed left at (545, 453)
Screenshot: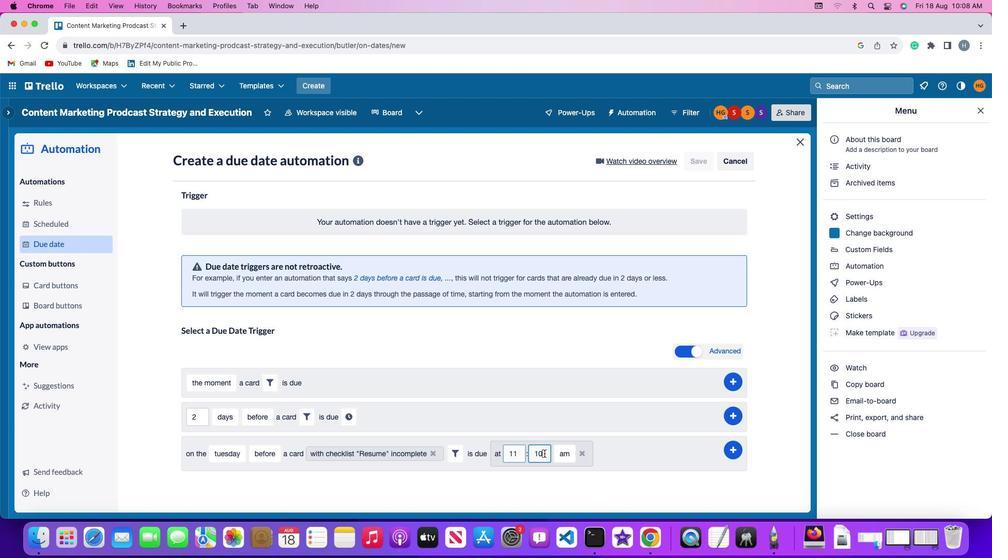 
Action: Key pressed Key.backspaceKey.backspace
Screenshot: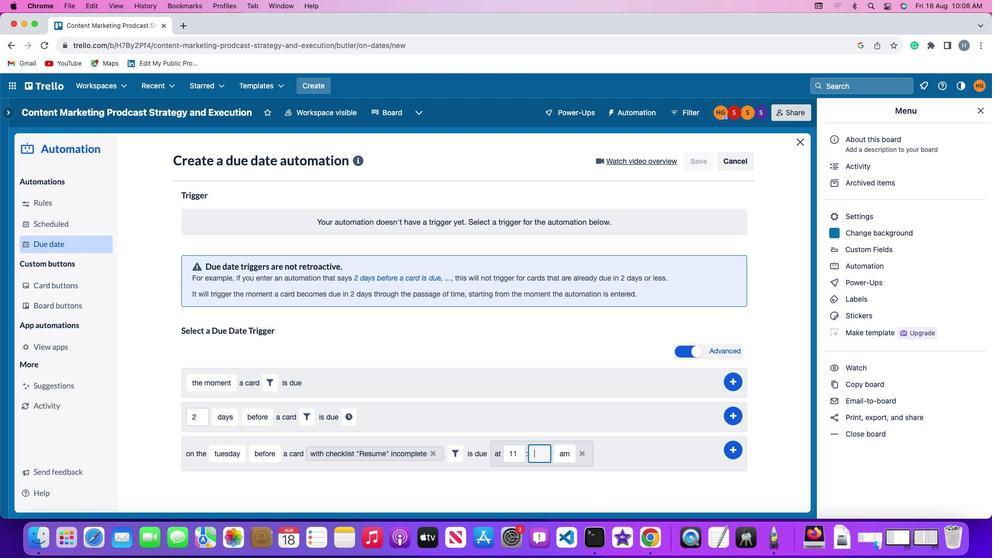 
Action: Mouse moved to (544, 454)
Screenshot: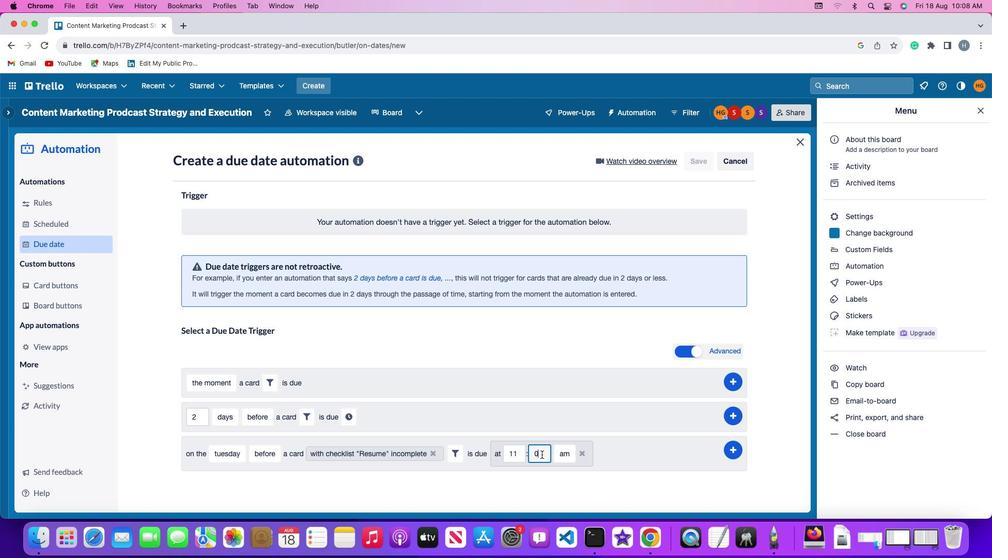 
Action: Key pressed '0'
Screenshot: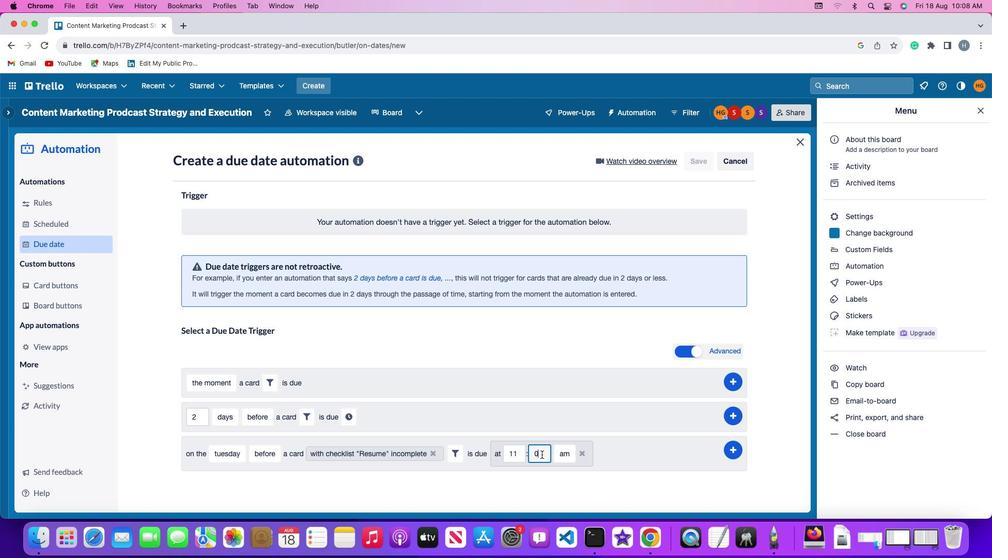 
Action: Mouse moved to (542, 454)
Screenshot: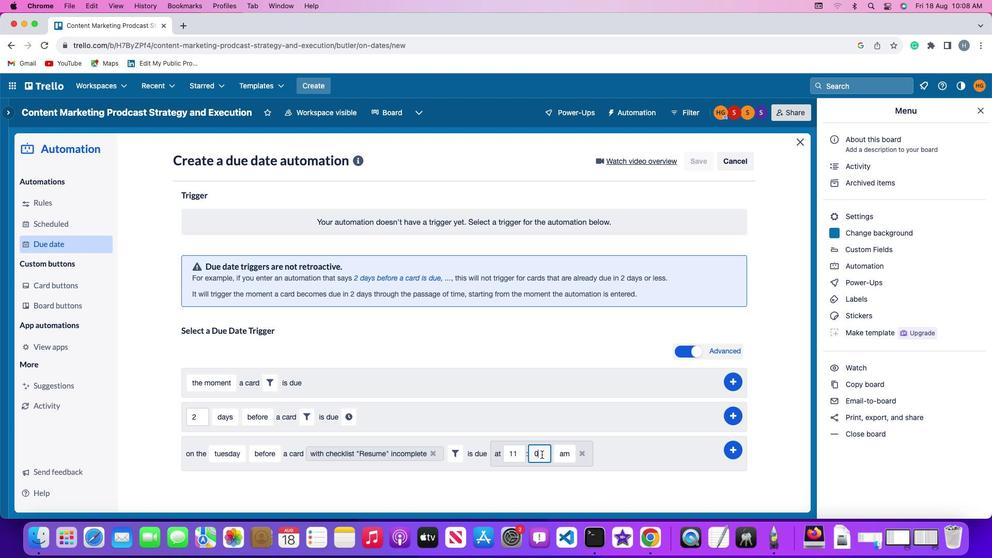 
Action: Key pressed '0'
Screenshot: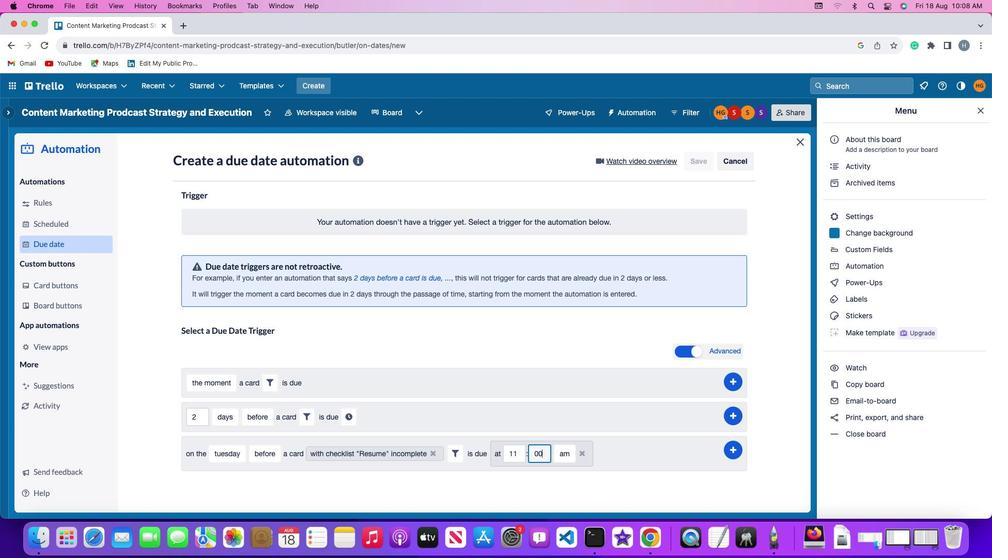 
Action: Mouse moved to (561, 455)
Screenshot: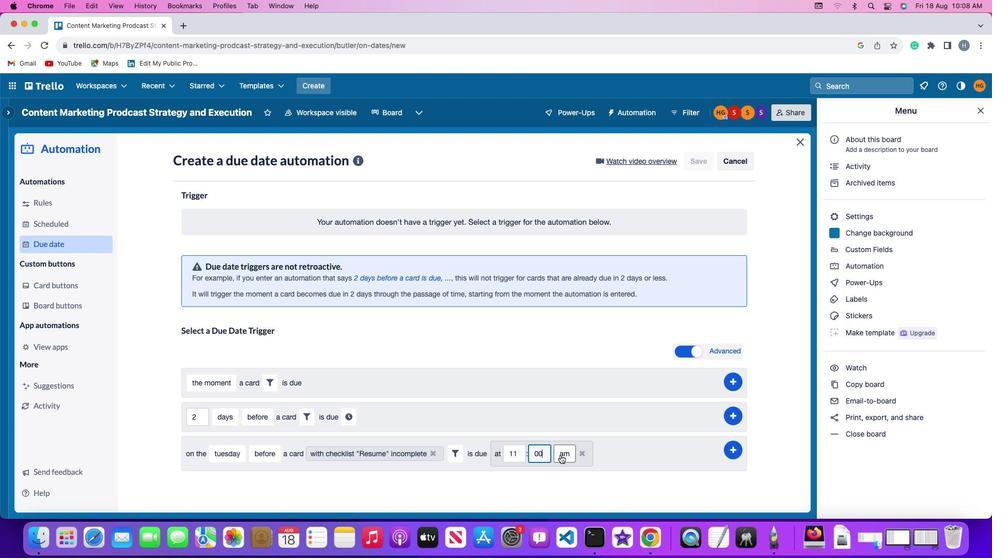 
Action: Mouse pressed left at (561, 455)
Screenshot: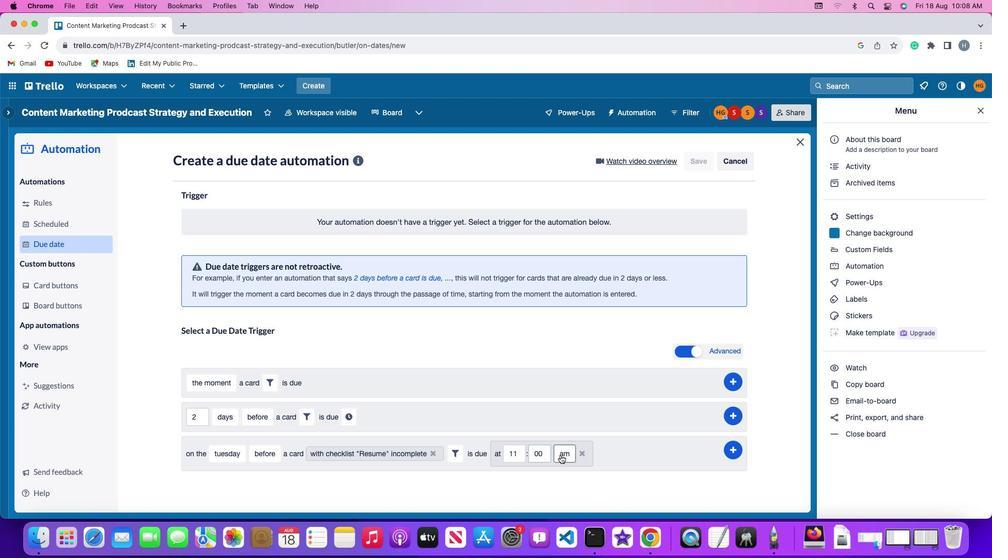 
Action: Mouse moved to (559, 478)
Screenshot: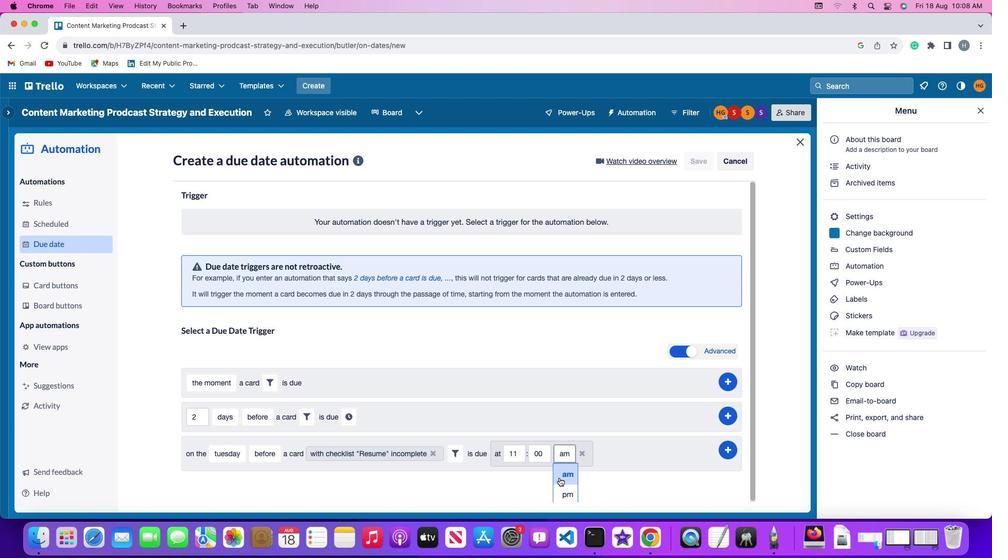 
Action: Mouse pressed left at (559, 478)
Screenshot: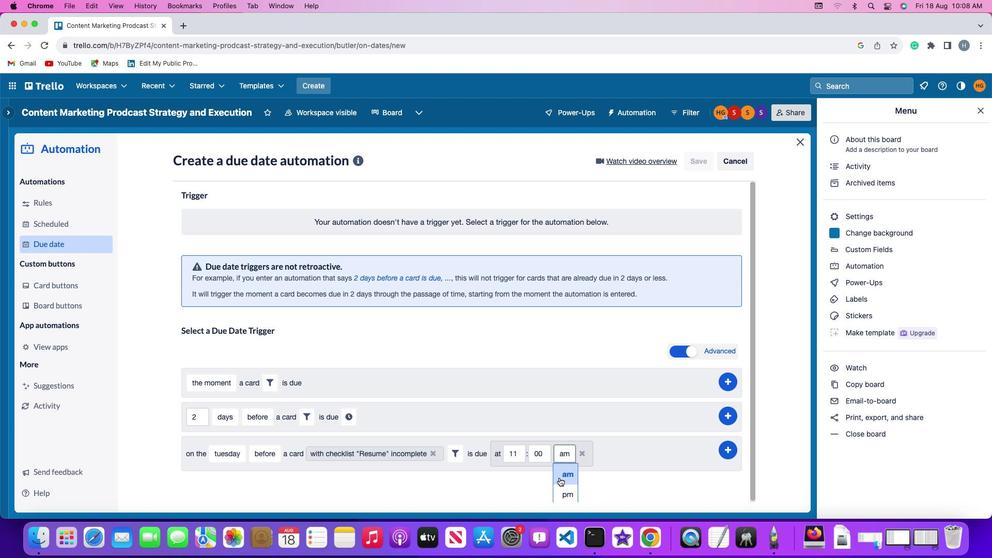 
Action: Mouse moved to (732, 447)
Screenshot: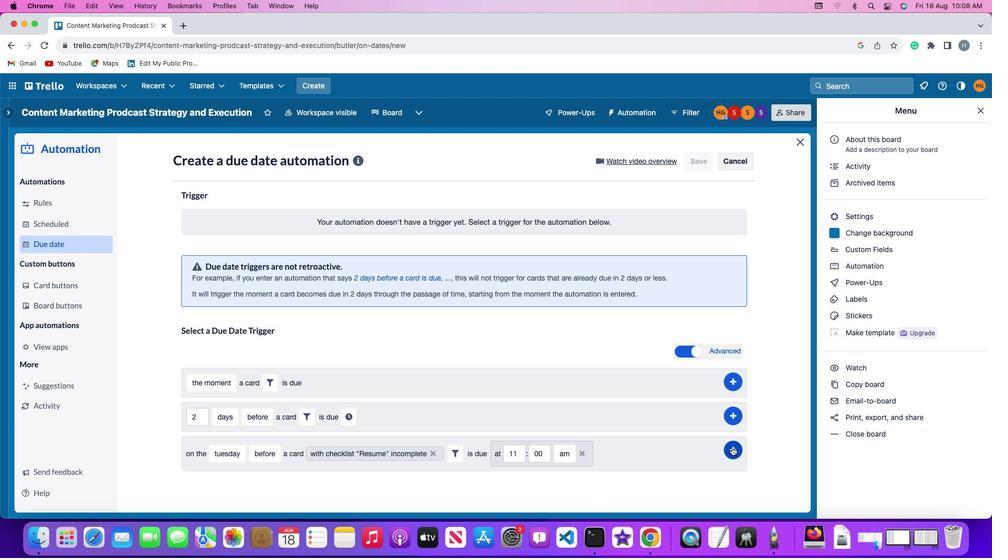 
Action: Mouse pressed left at (732, 447)
Screenshot: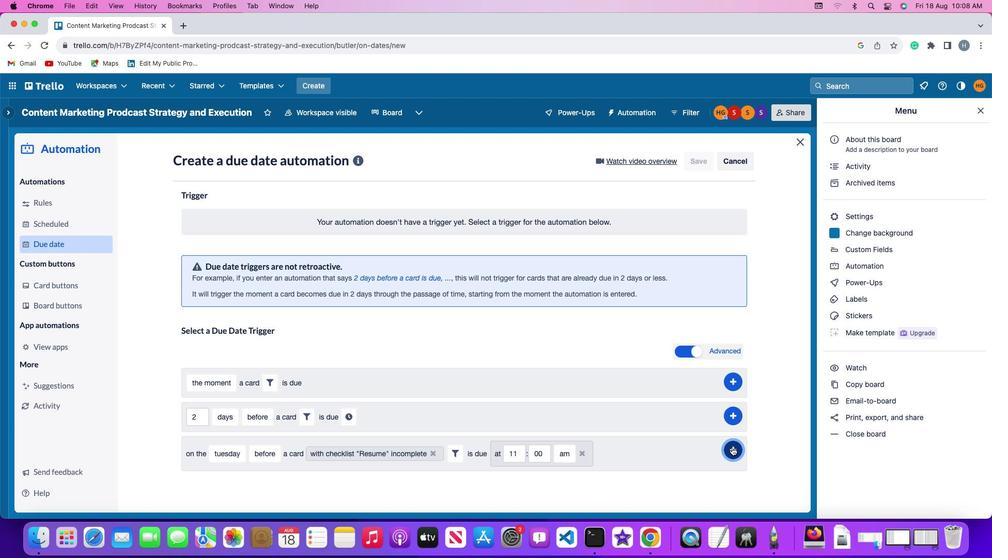 
Action: Mouse moved to (768, 383)
Screenshot: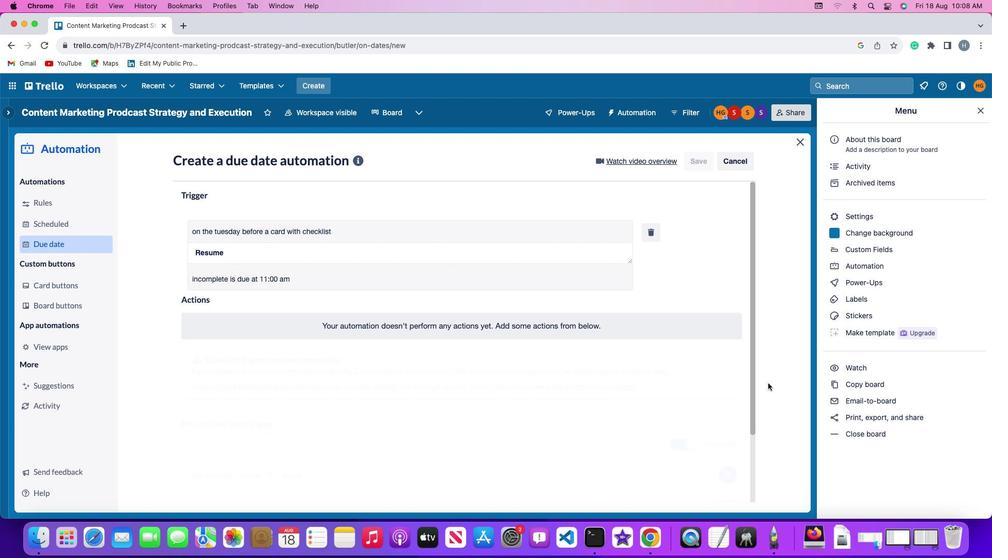 
